 Task: Search one way flight ticket for 1 adult, 1 child, 1 infant in seat in premium economy from Columbus: Rickenbacker International Airport to Rock Springs: Southwest Wyoming Regional Airport (rock Springs Sweetwater County Airport) on 8-5-2023. Choice of flights is Westjet. Number of bags: 6 checked bags. Price is upto 50000. Outbound departure time preference is 17:00.
Action: Mouse moved to (288, 261)
Screenshot: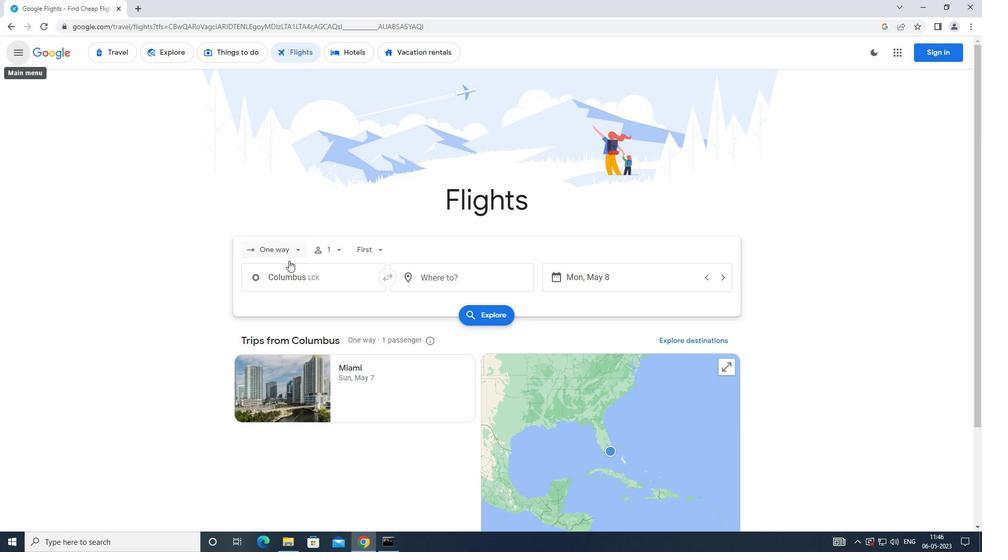 
Action: Mouse pressed left at (288, 261)
Screenshot: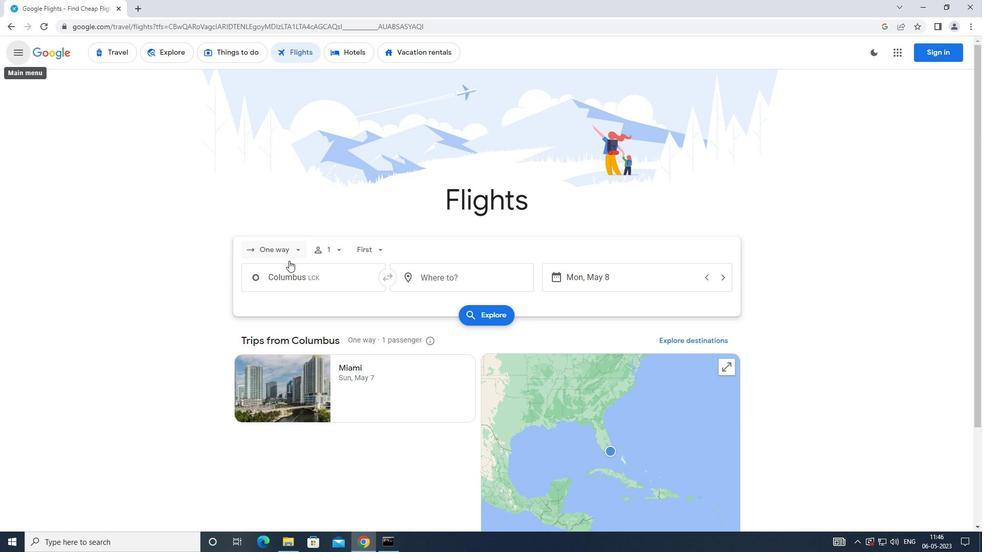 
Action: Mouse moved to (294, 294)
Screenshot: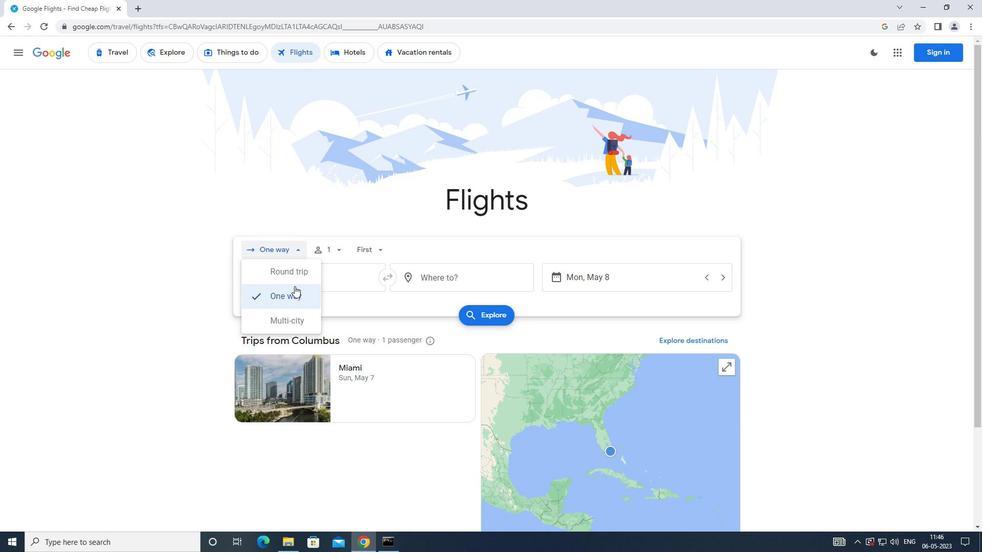 
Action: Mouse pressed left at (294, 294)
Screenshot: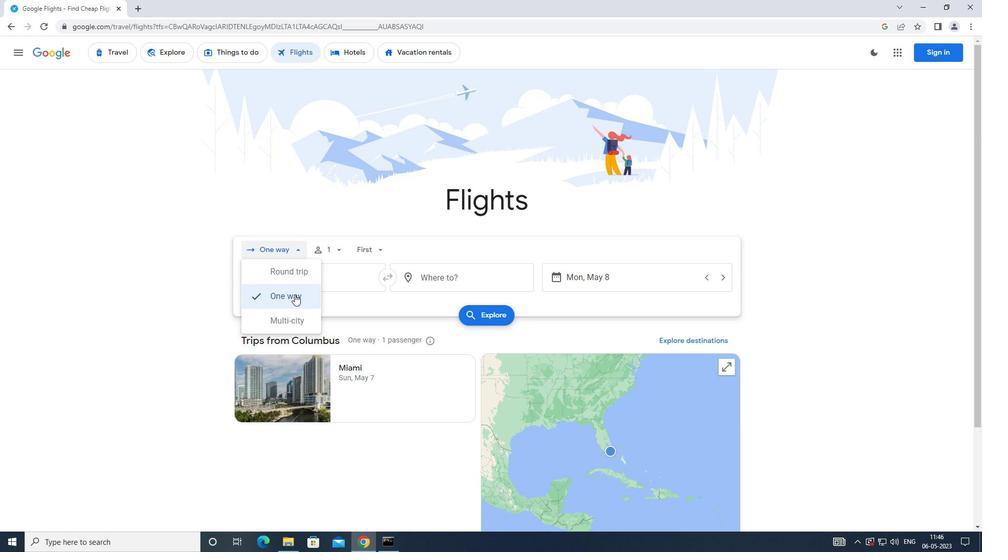 
Action: Mouse moved to (326, 247)
Screenshot: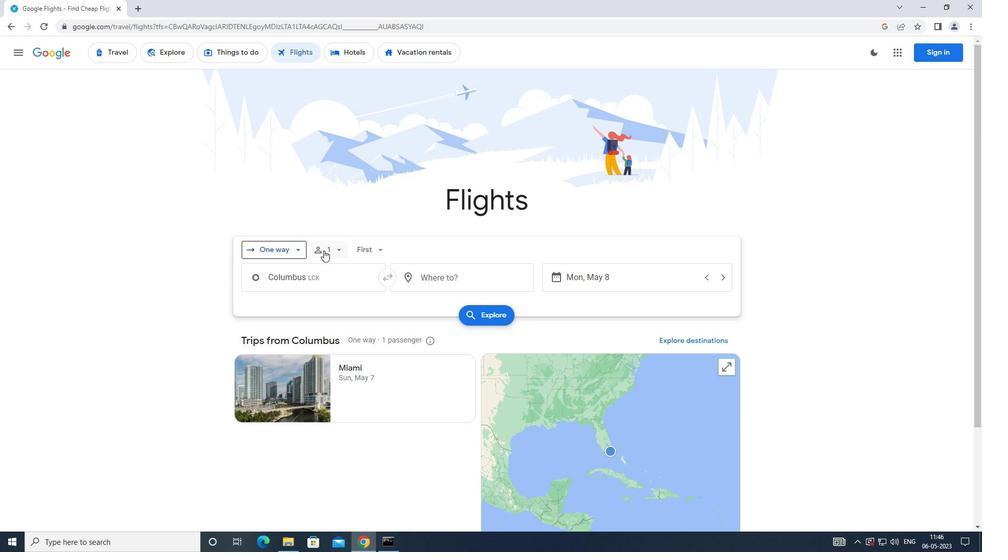 
Action: Mouse pressed left at (326, 247)
Screenshot: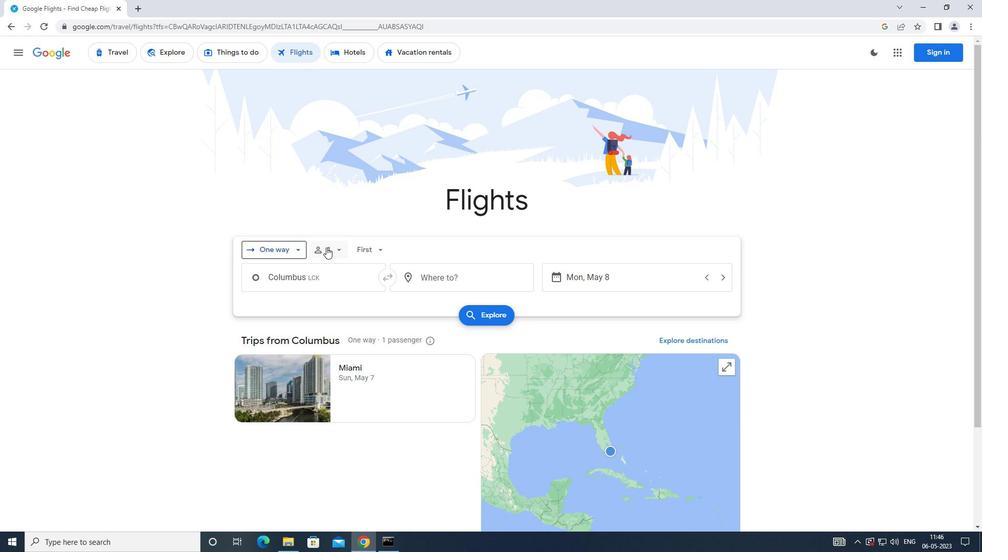 
Action: Mouse moved to (417, 307)
Screenshot: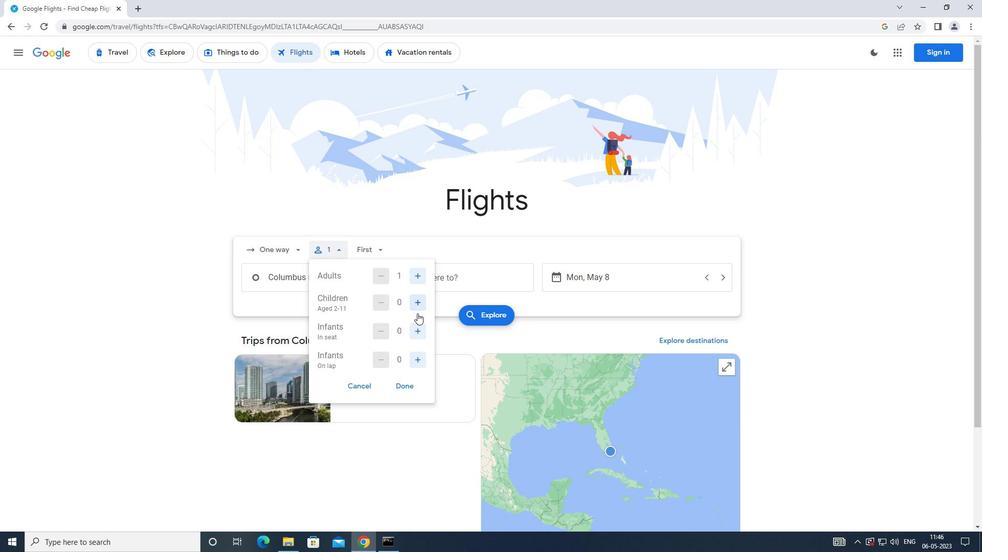 
Action: Mouse pressed left at (417, 307)
Screenshot: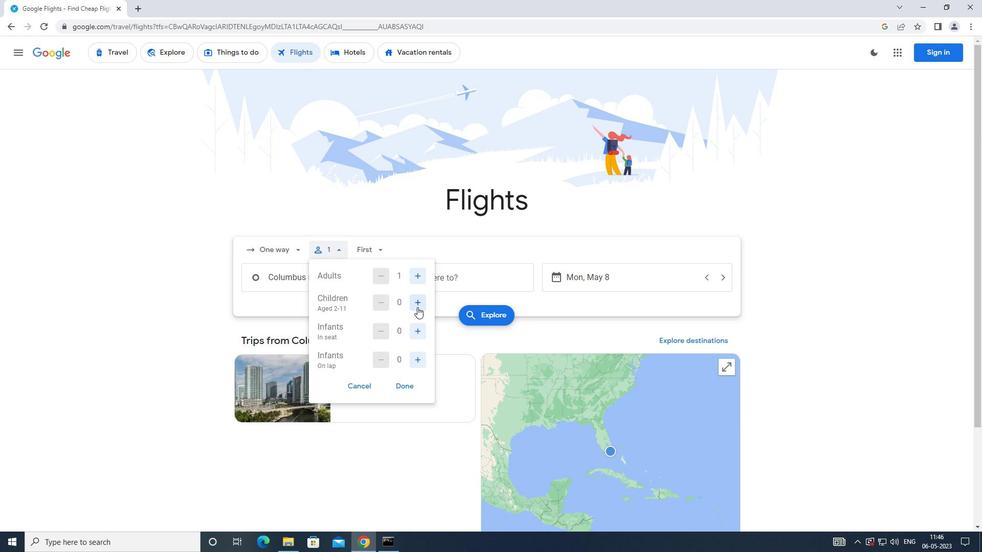 
Action: Mouse moved to (422, 334)
Screenshot: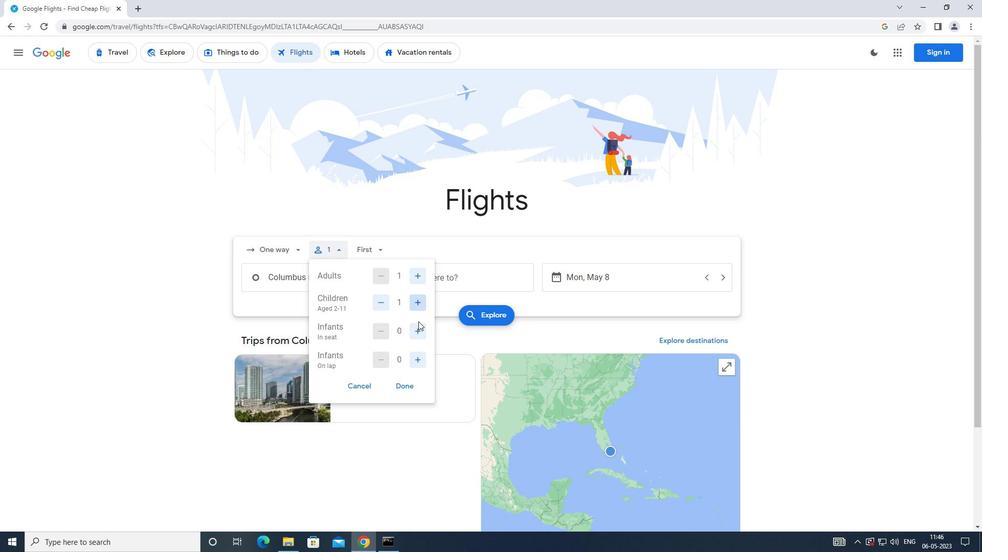 
Action: Mouse pressed left at (422, 334)
Screenshot: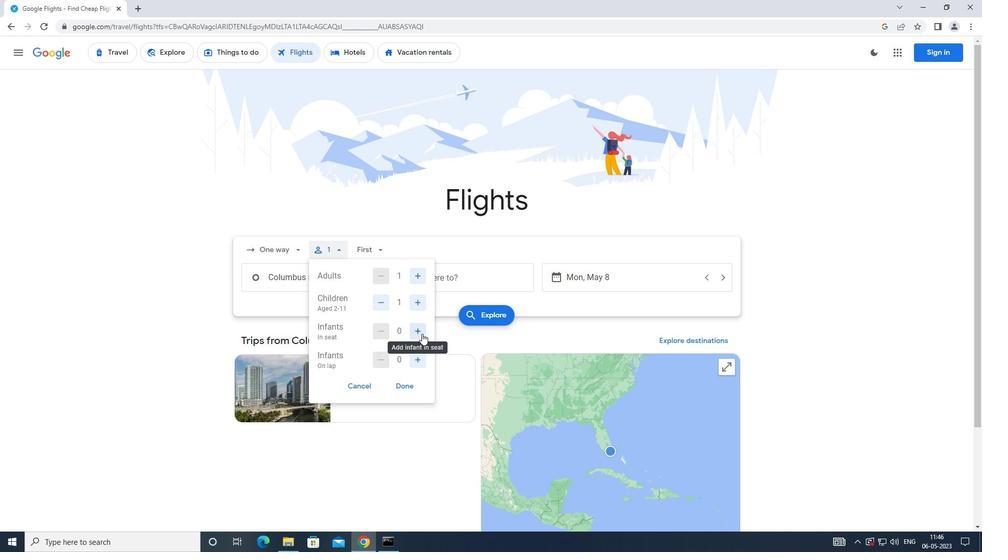 
Action: Mouse moved to (403, 383)
Screenshot: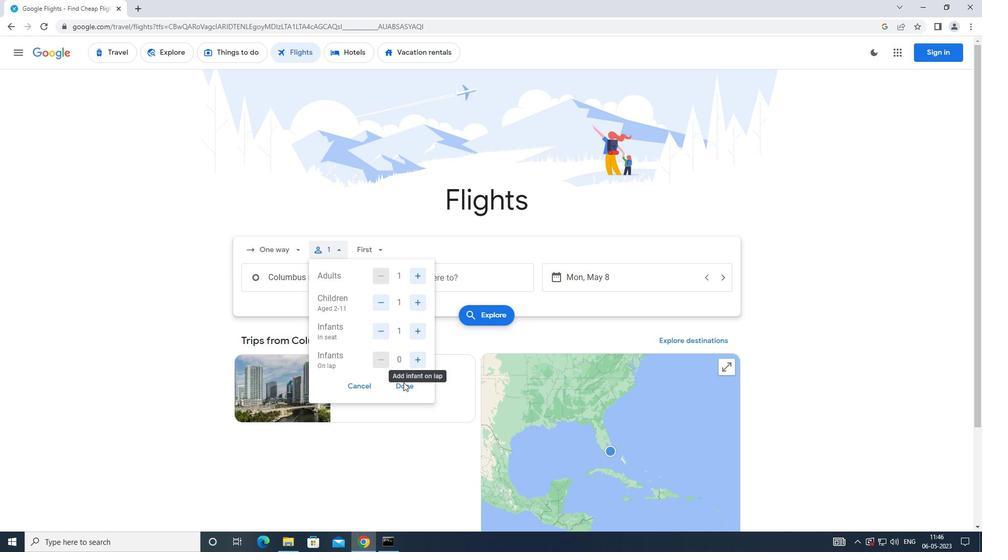 
Action: Mouse pressed left at (403, 383)
Screenshot: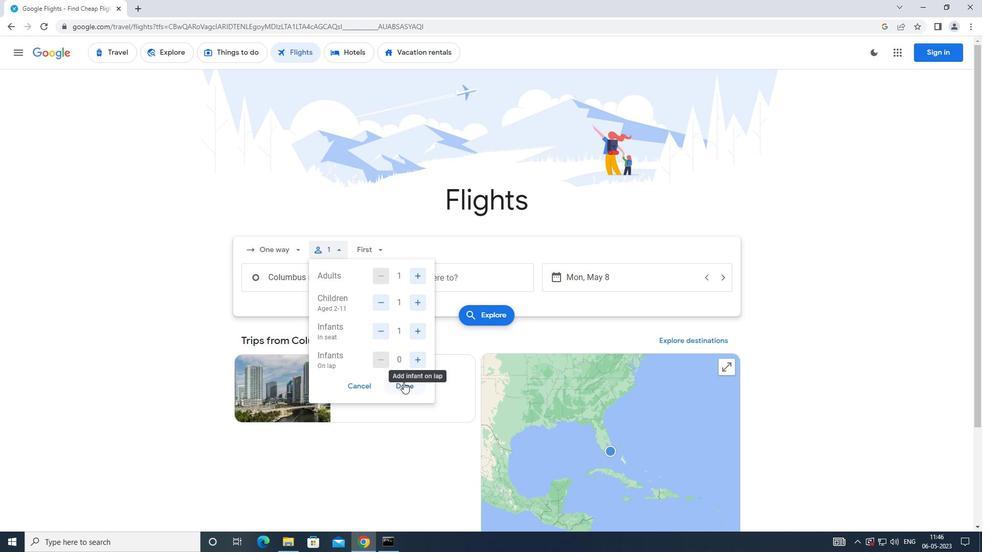 
Action: Mouse moved to (370, 251)
Screenshot: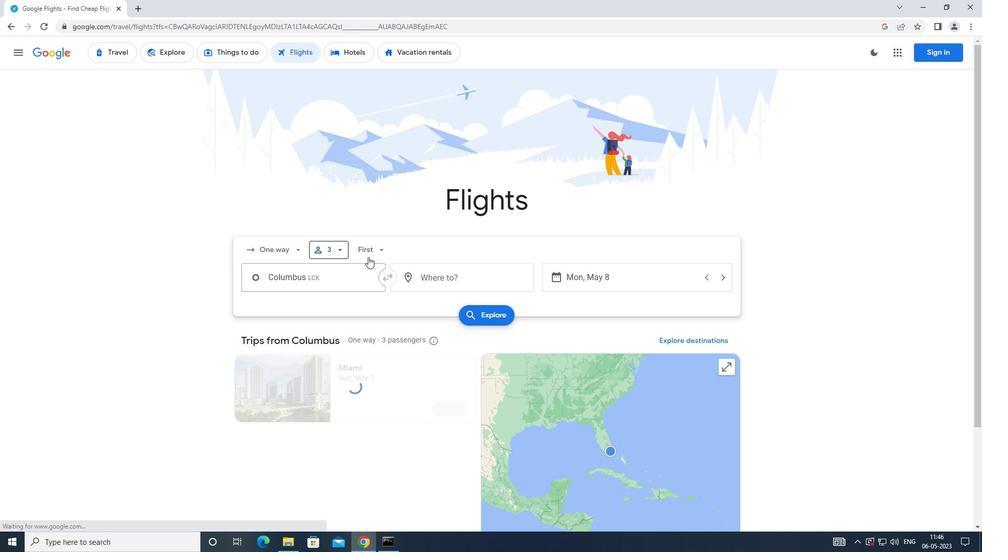 
Action: Mouse pressed left at (370, 251)
Screenshot: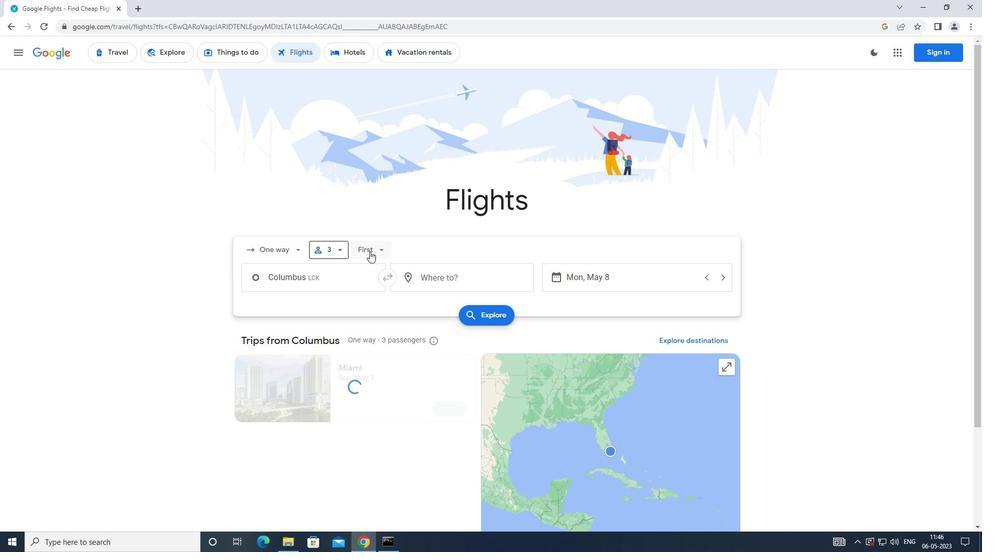 
Action: Mouse moved to (383, 299)
Screenshot: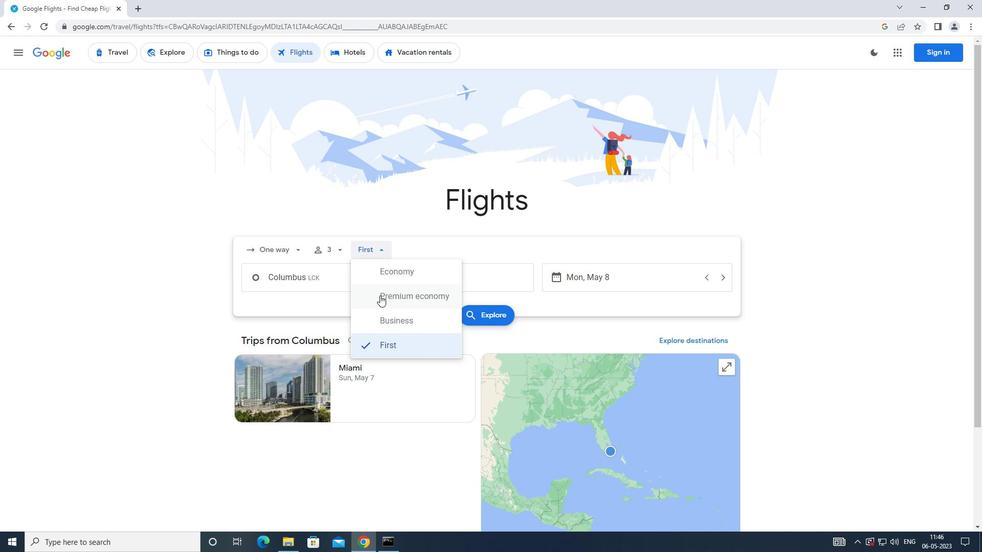 
Action: Mouse pressed left at (383, 299)
Screenshot: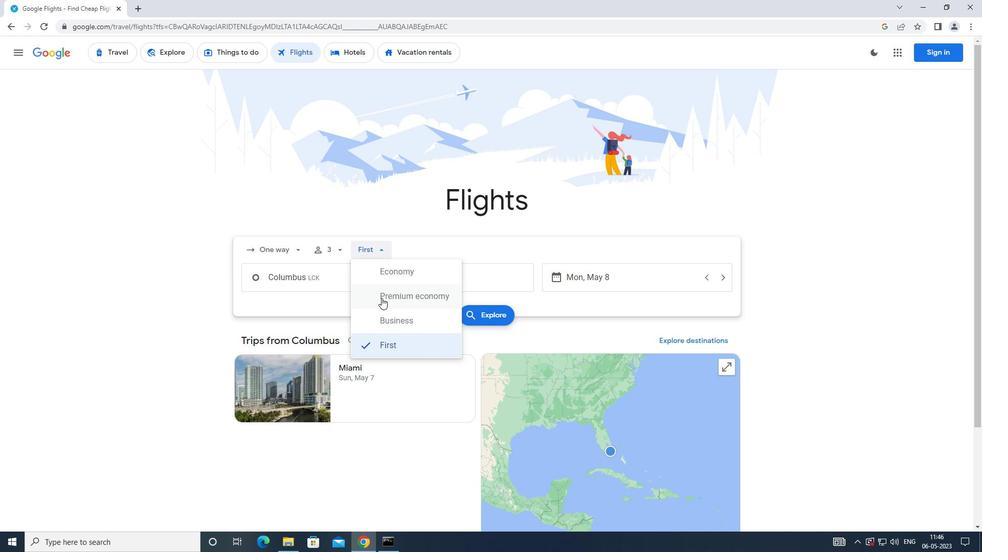 
Action: Mouse moved to (326, 282)
Screenshot: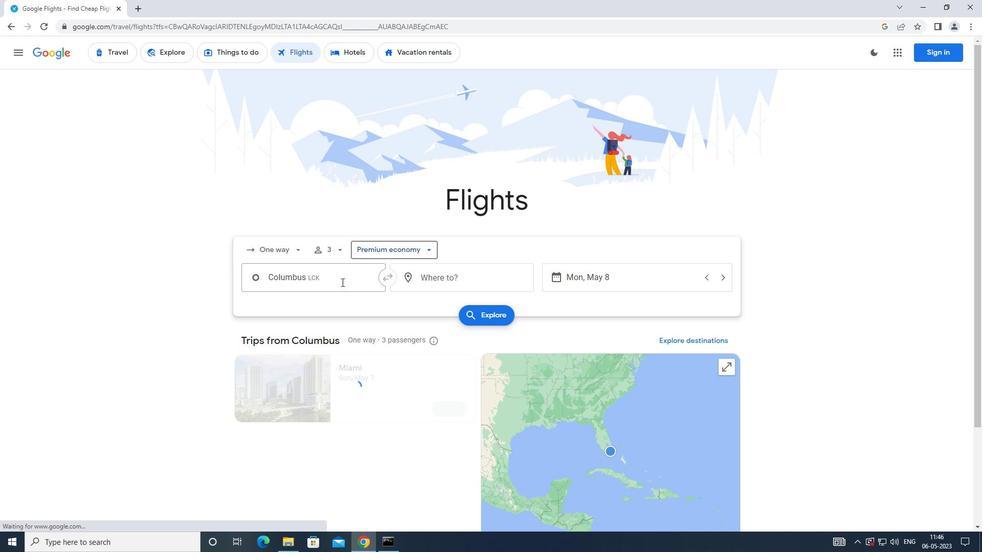 
Action: Mouse pressed left at (326, 282)
Screenshot: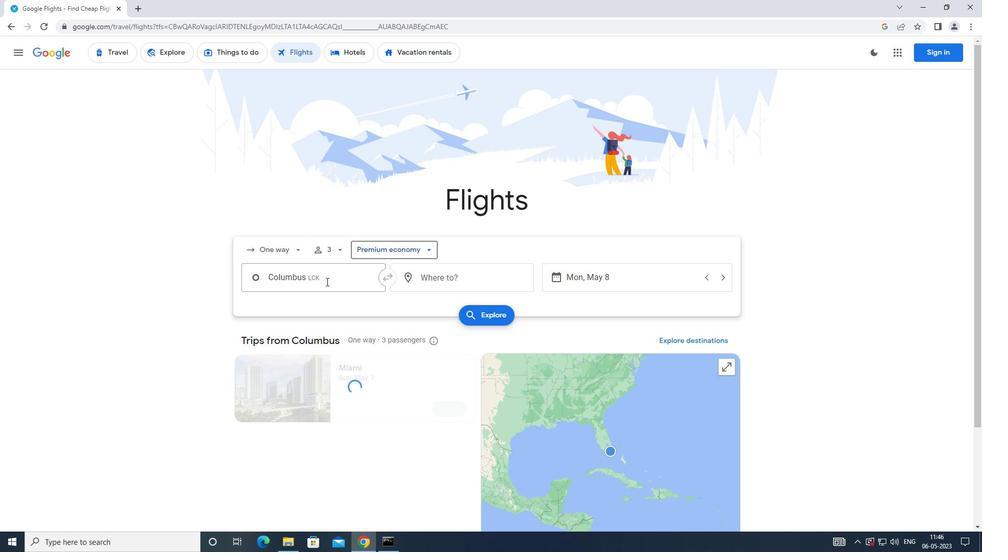 
Action: Mouse moved to (327, 283)
Screenshot: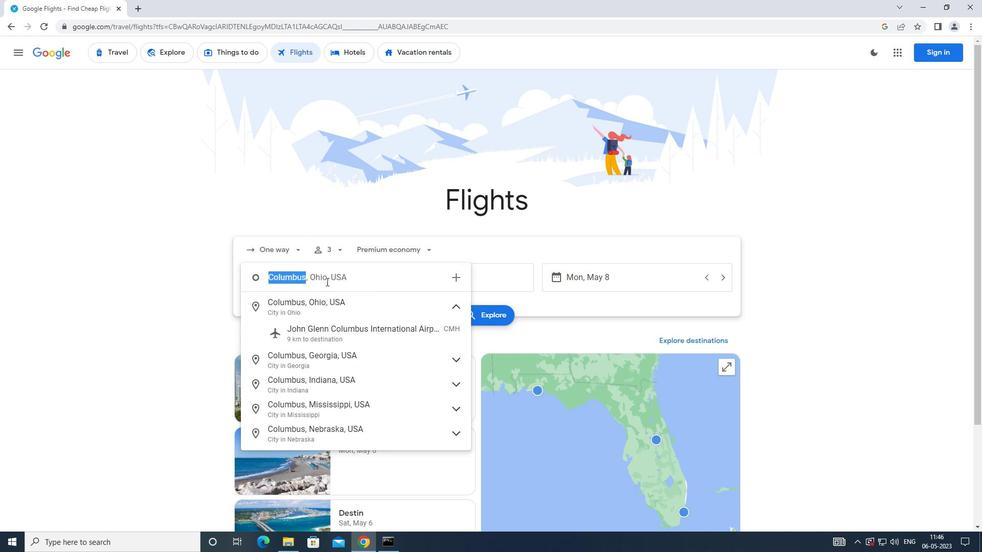 
Action: Key pressed <Key.caps_lock>r<Key.caps_lock>ickenbacker
Screenshot: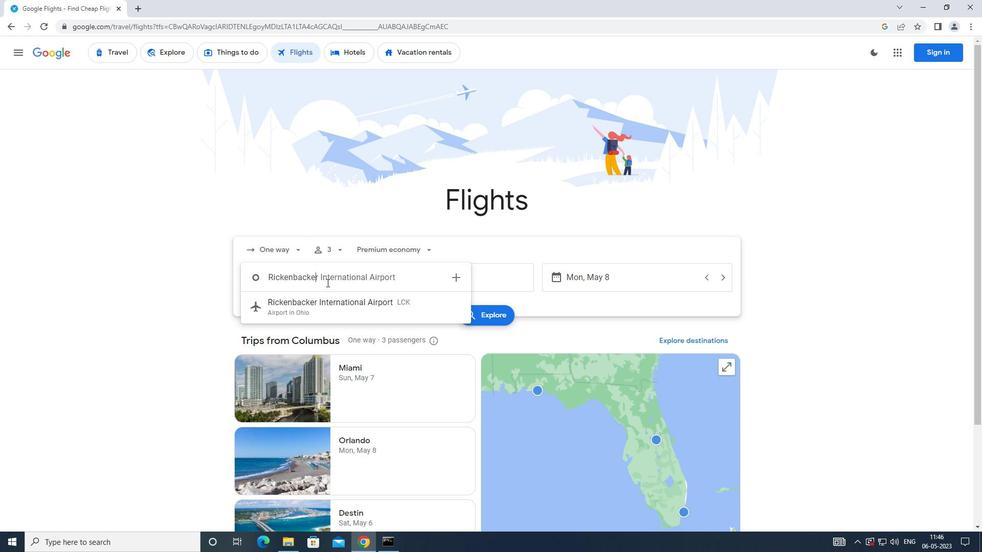 
Action: Mouse moved to (325, 301)
Screenshot: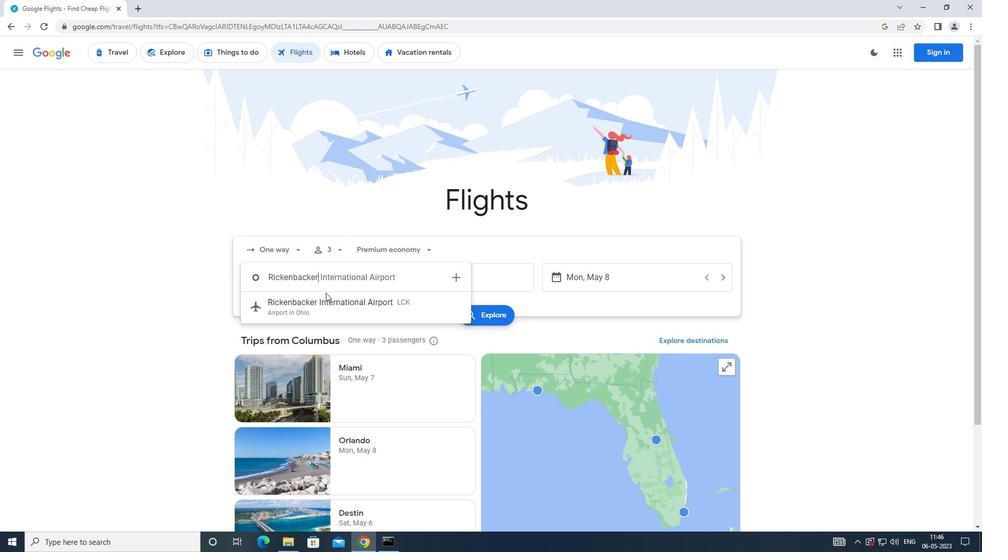 
Action: Mouse pressed left at (325, 301)
Screenshot: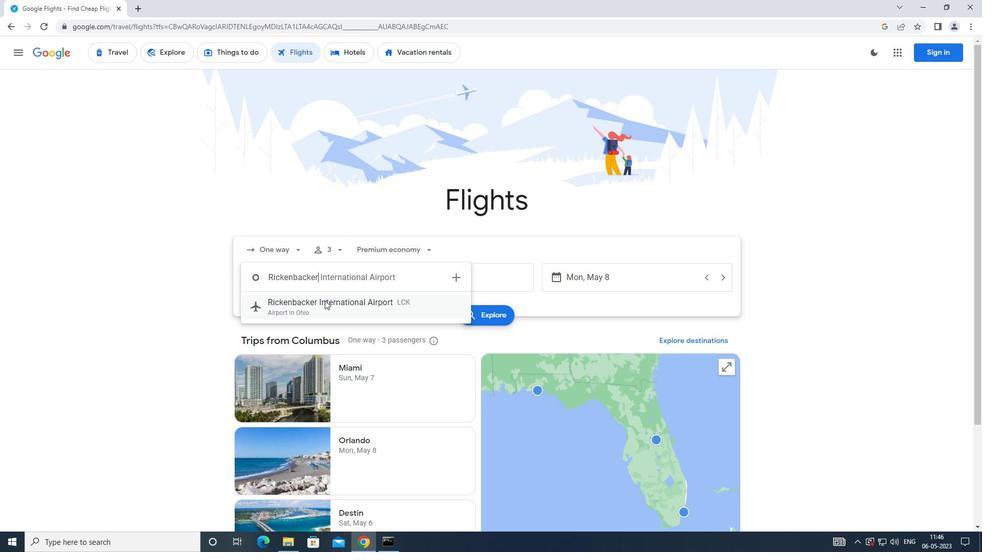 
Action: Mouse moved to (470, 283)
Screenshot: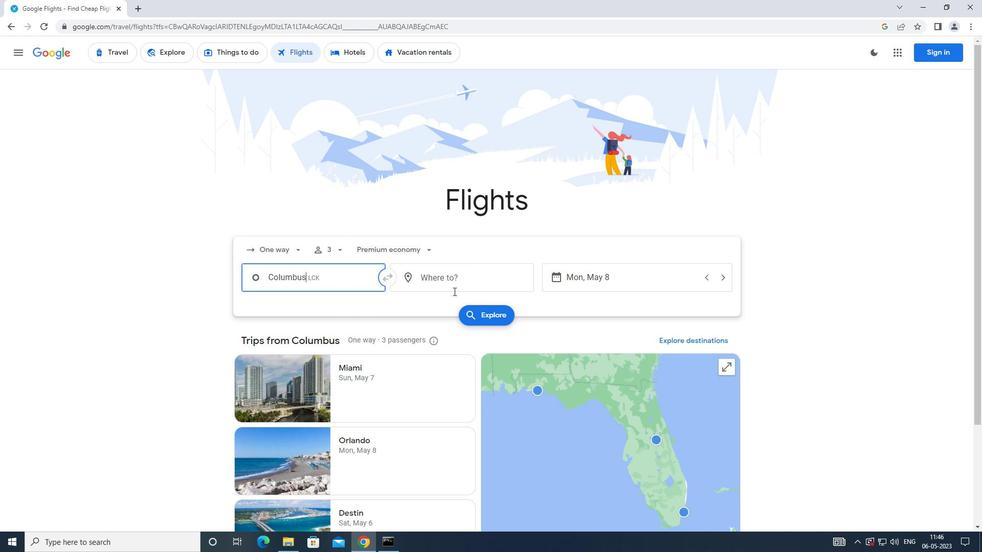 
Action: Mouse pressed left at (470, 283)
Screenshot: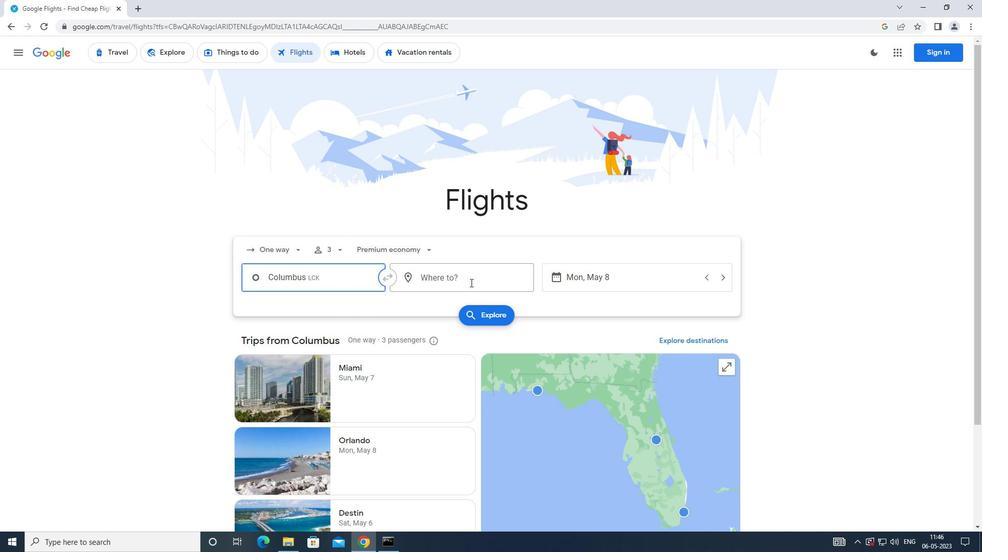 
Action: Key pressed <Key.caps_lock>s<Key.caps_lock>outhwest
Screenshot: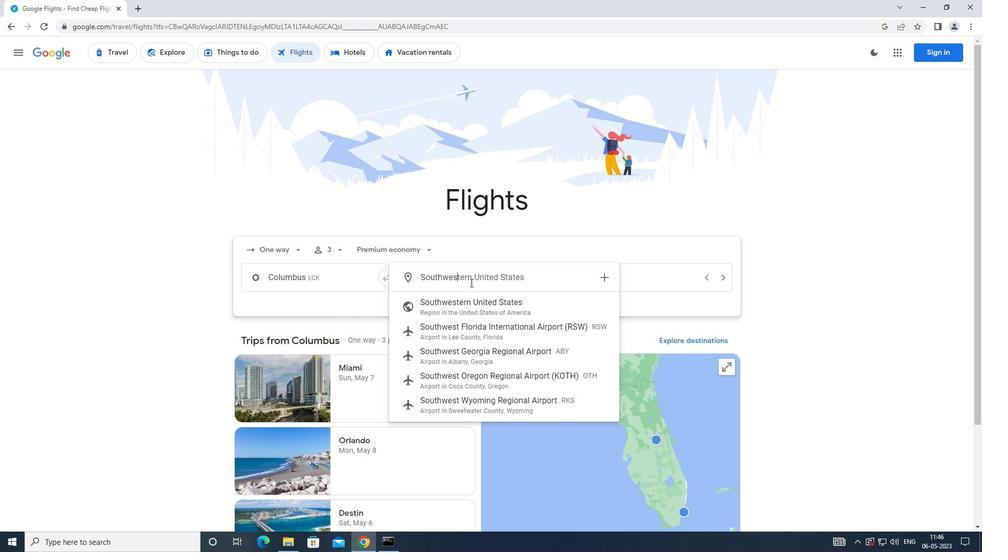 
Action: Mouse moved to (482, 401)
Screenshot: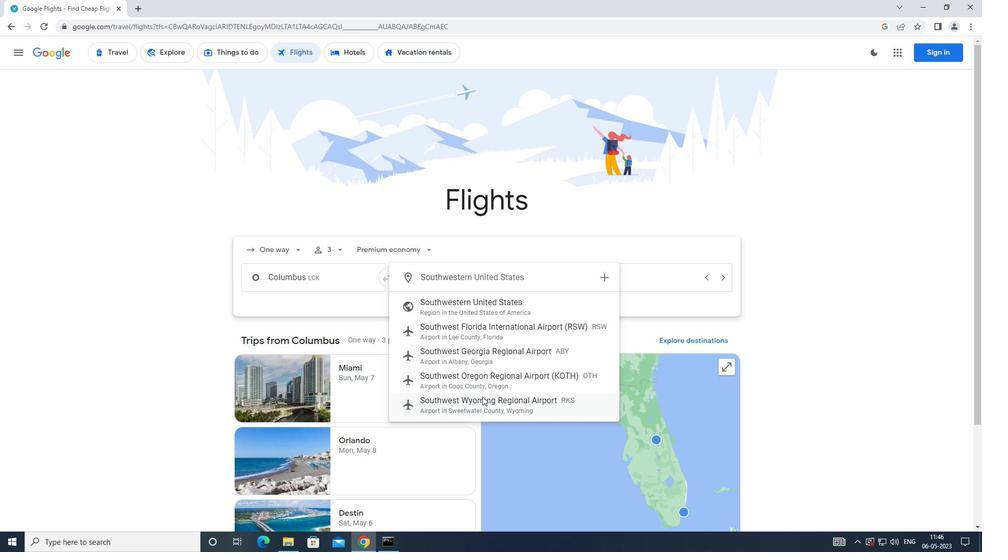 
Action: Mouse pressed left at (482, 401)
Screenshot: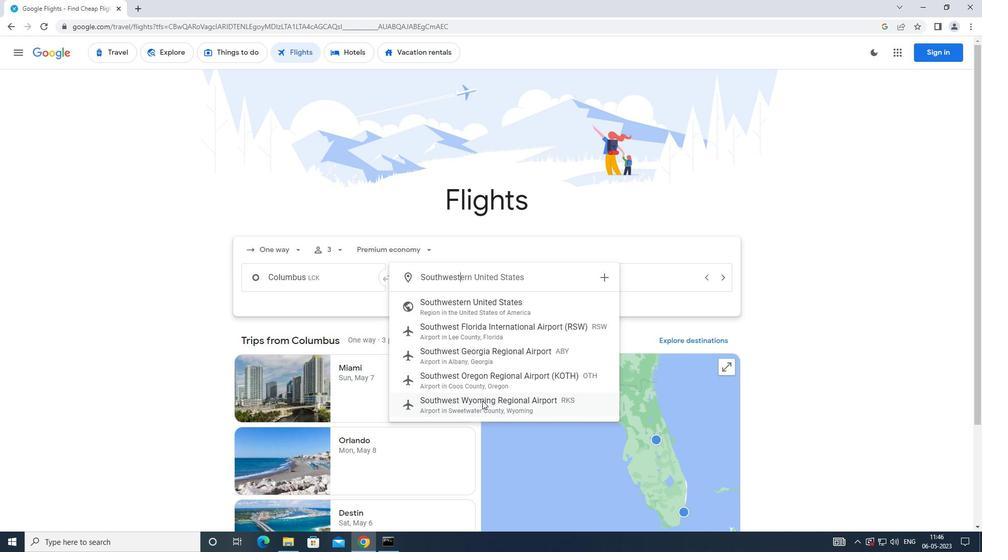 
Action: Mouse moved to (554, 270)
Screenshot: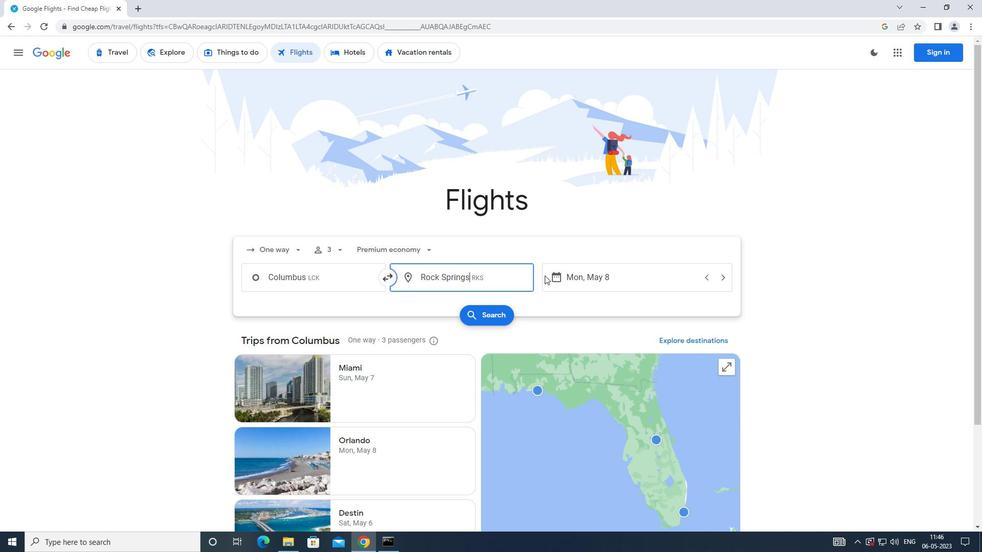 
Action: Mouse pressed left at (554, 270)
Screenshot: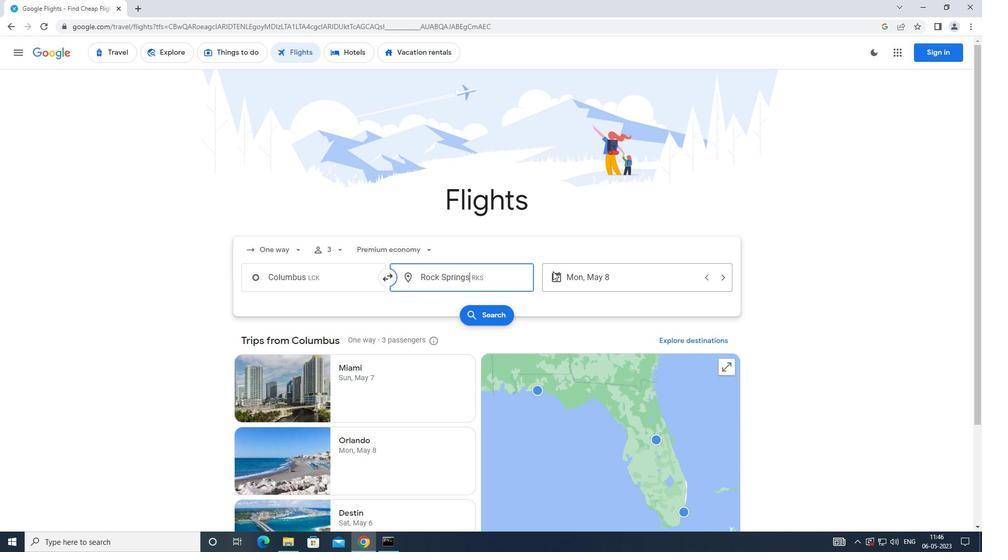 
Action: Mouse moved to (390, 375)
Screenshot: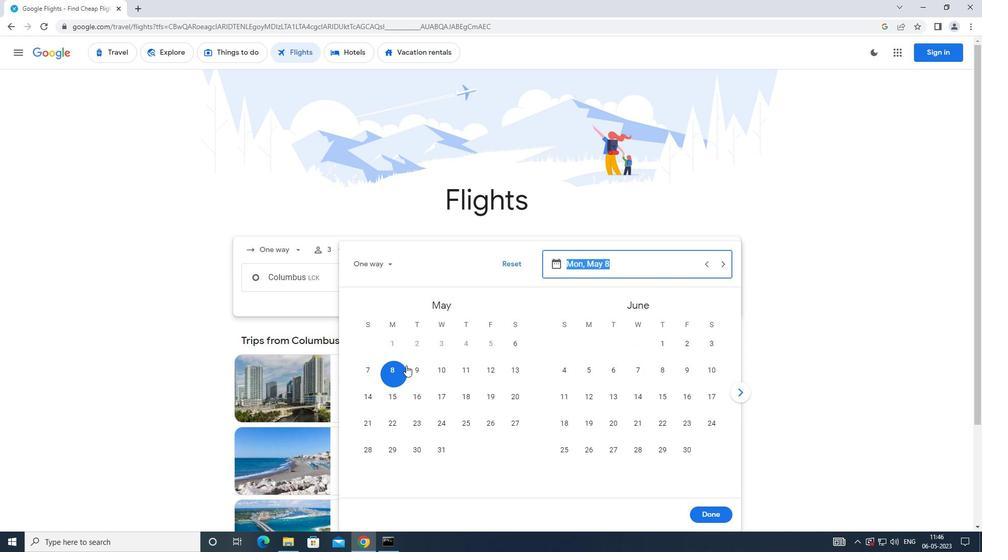 
Action: Mouse pressed left at (390, 375)
Screenshot: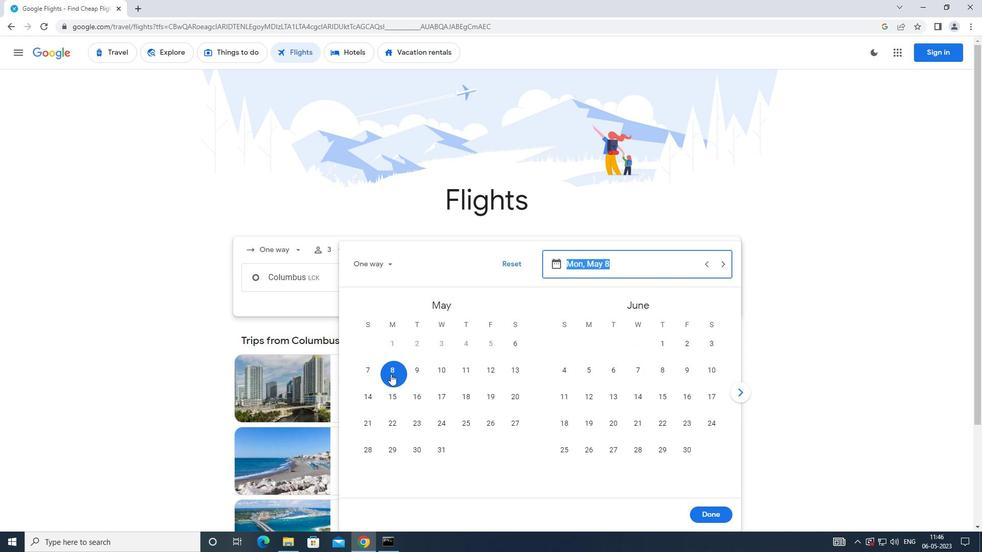 
Action: Mouse moved to (707, 514)
Screenshot: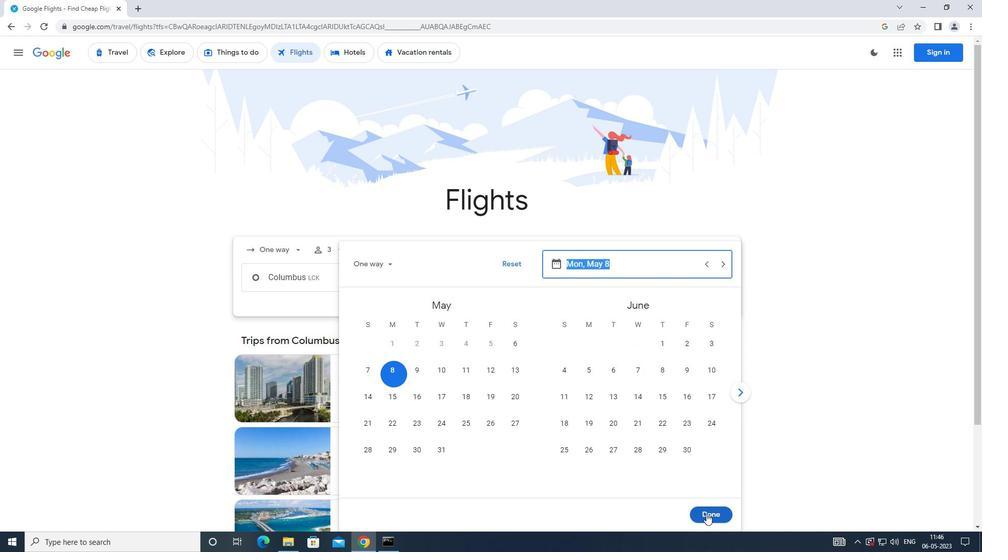 
Action: Mouse pressed left at (707, 514)
Screenshot: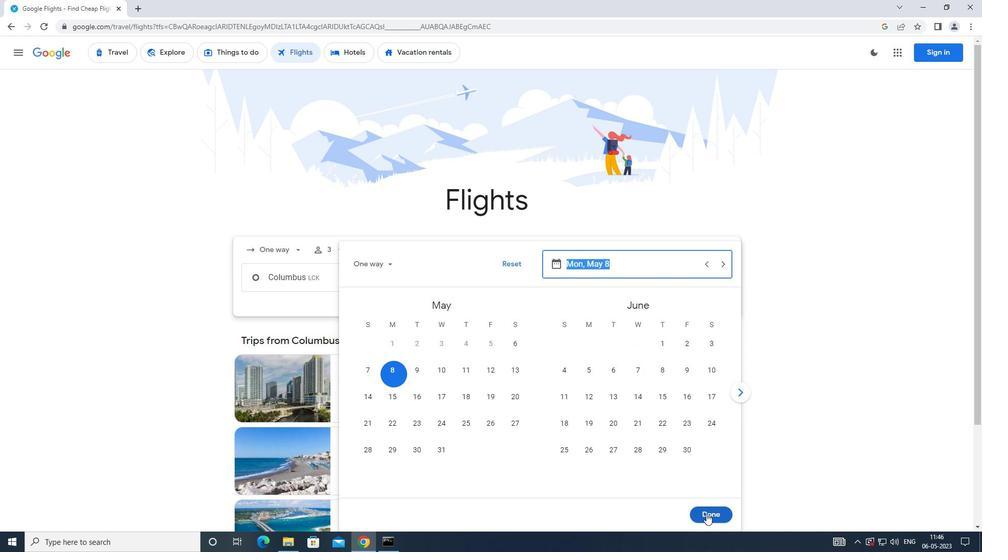 
Action: Mouse moved to (492, 315)
Screenshot: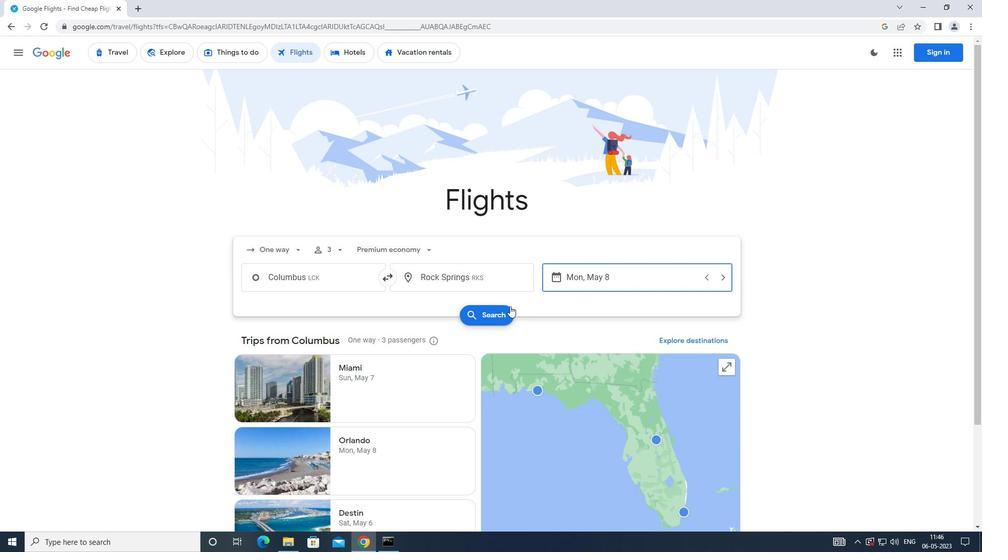 
Action: Mouse pressed left at (492, 315)
Screenshot: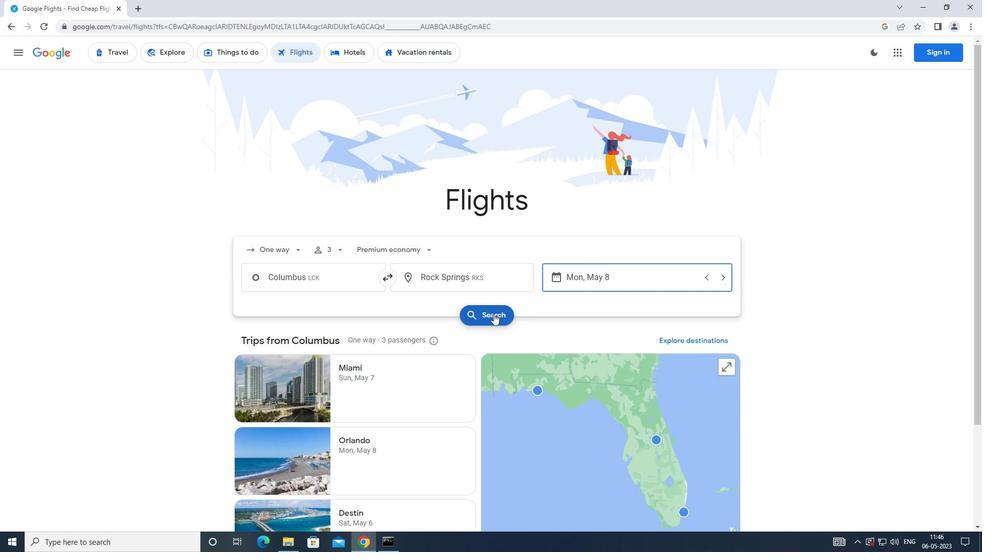 
Action: Mouse moved to (255, 142)
Screenshot: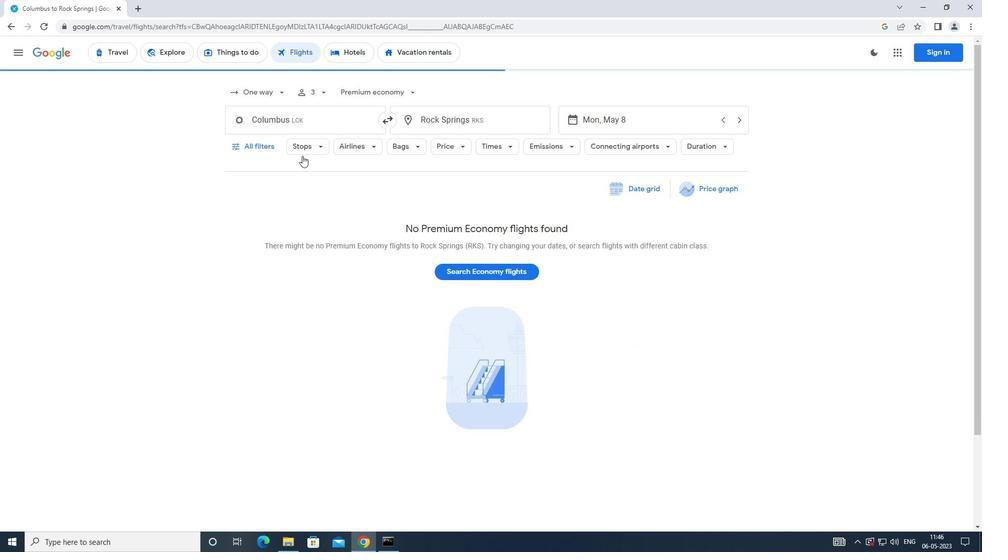 
Action: Mouse pressed left at (255, 142)
Screenshot: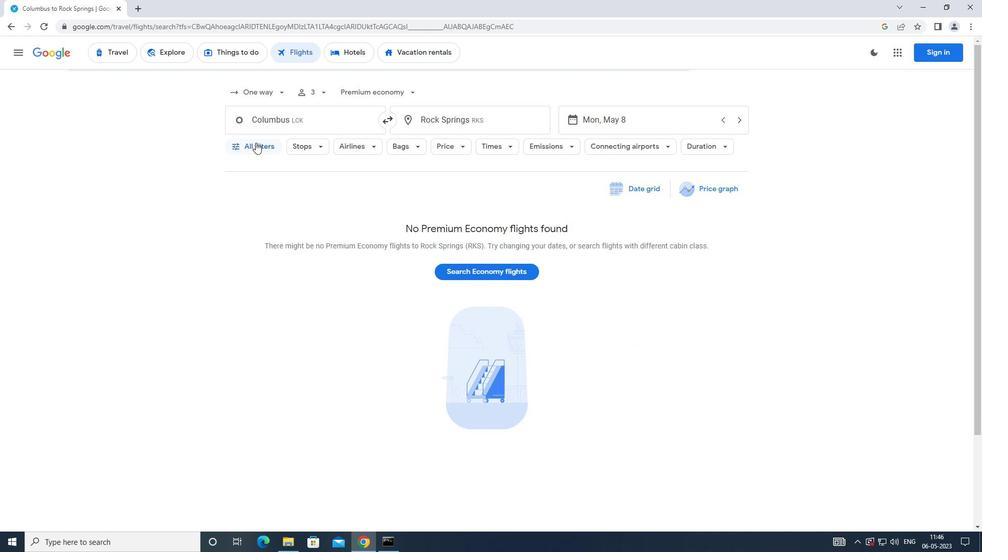 
Action: Mouse moved to (373, 363)
Screenshot: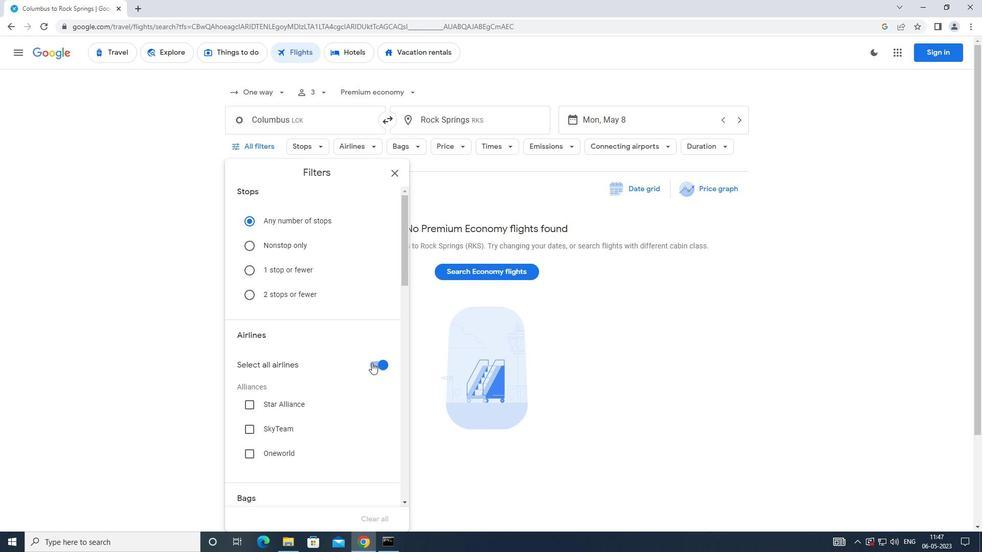
Action: Mouse pressed left at (373, 363)
Screenshot: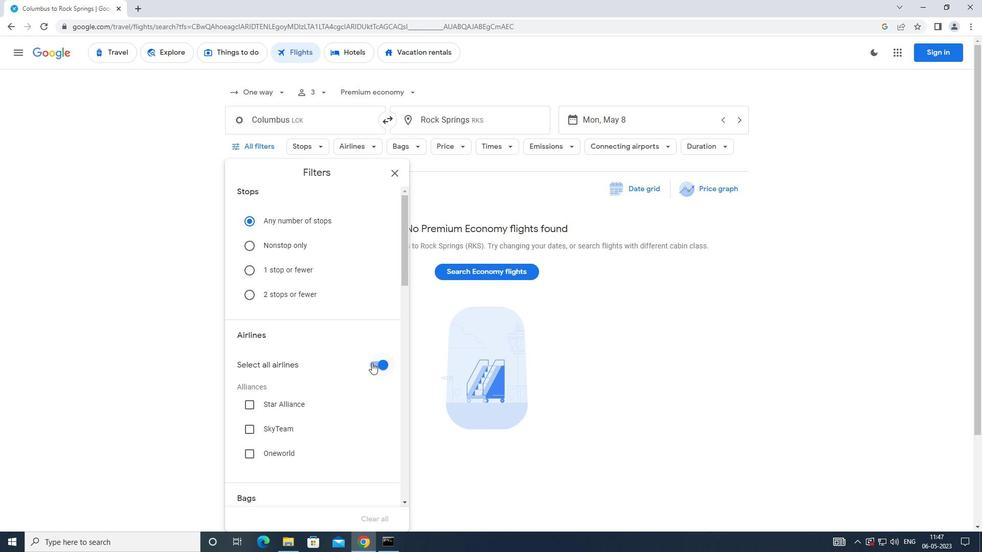 
Action: Mouse moved to (364, 329)
Screenshot: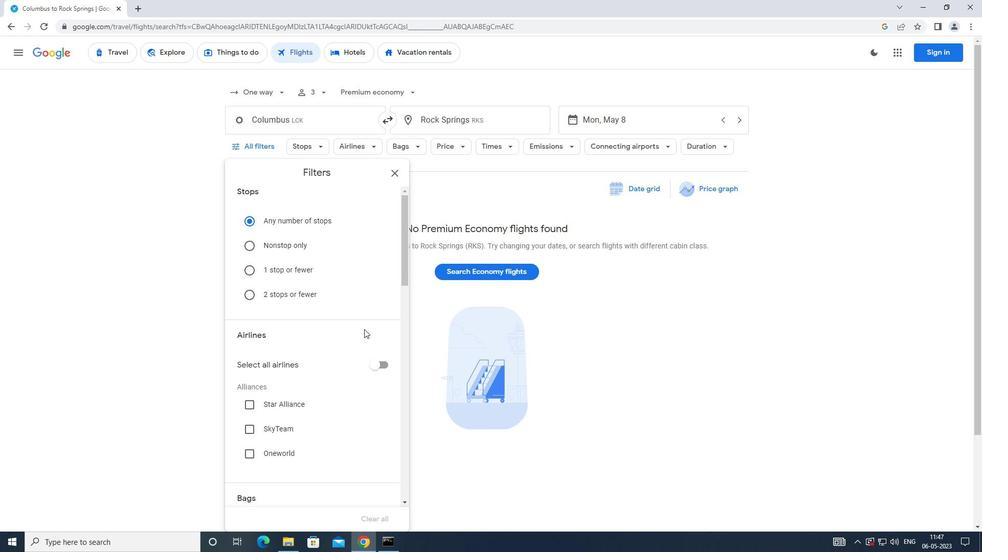 
Action: Mouse scrolled (364, 328) with delta (0, 0)
Screenshot: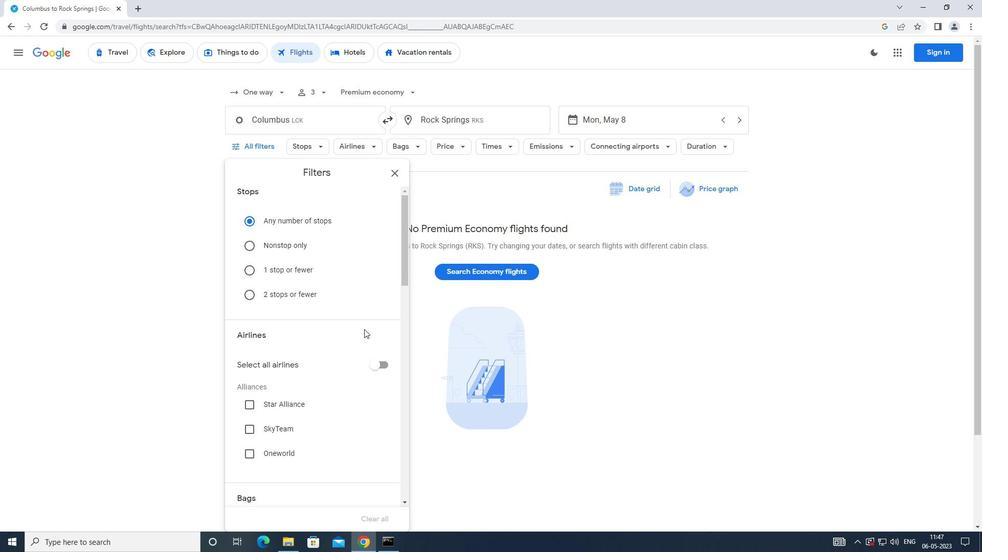 
Action: Mouse moved to (364, 328)
Screenshot: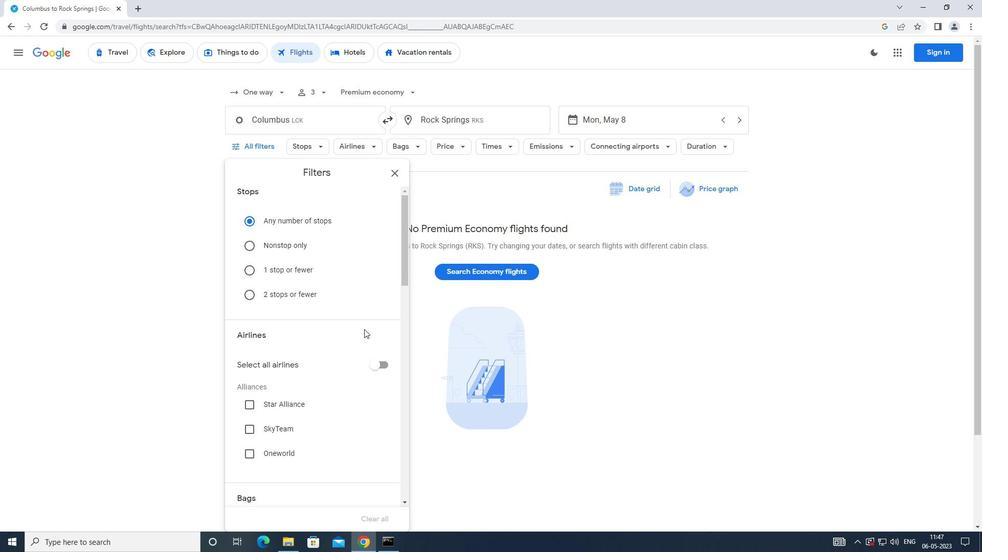 
Action: Mouse scrolled (364, 328) with delta (0, 0)
Screenshot: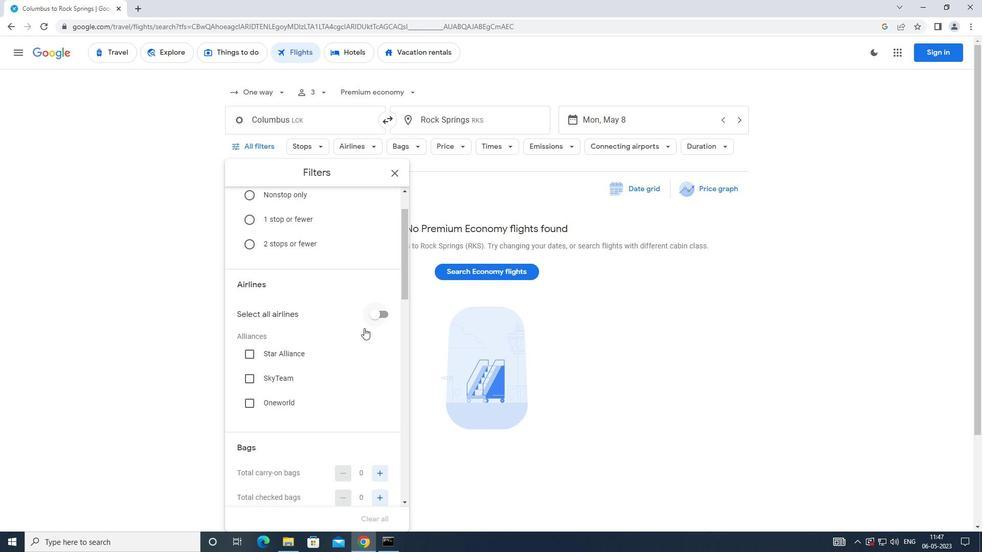 
Action: Mouse scrolled (364, 328) with delta (0, 0)
Screenshot: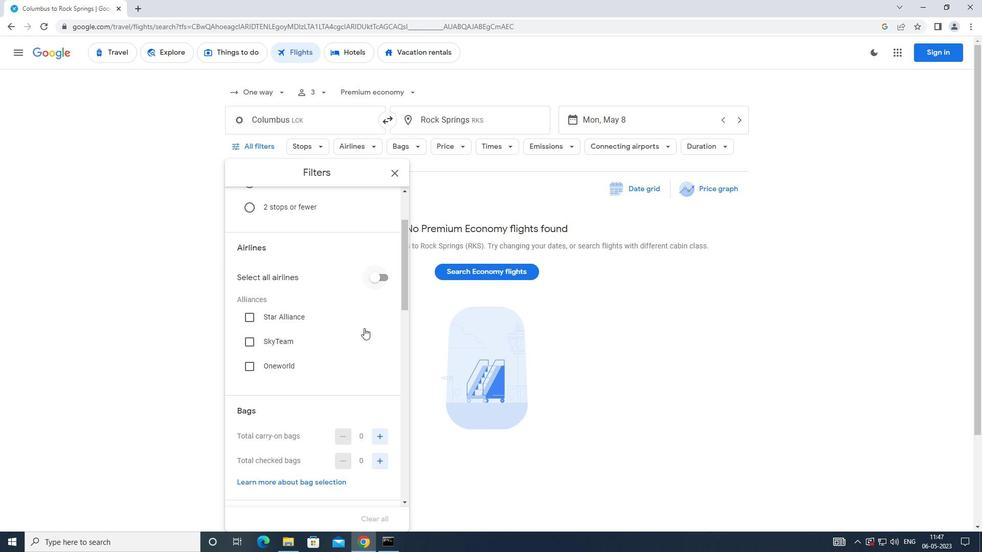 
Action: Mouse moved to (364, 328)
Screenshot: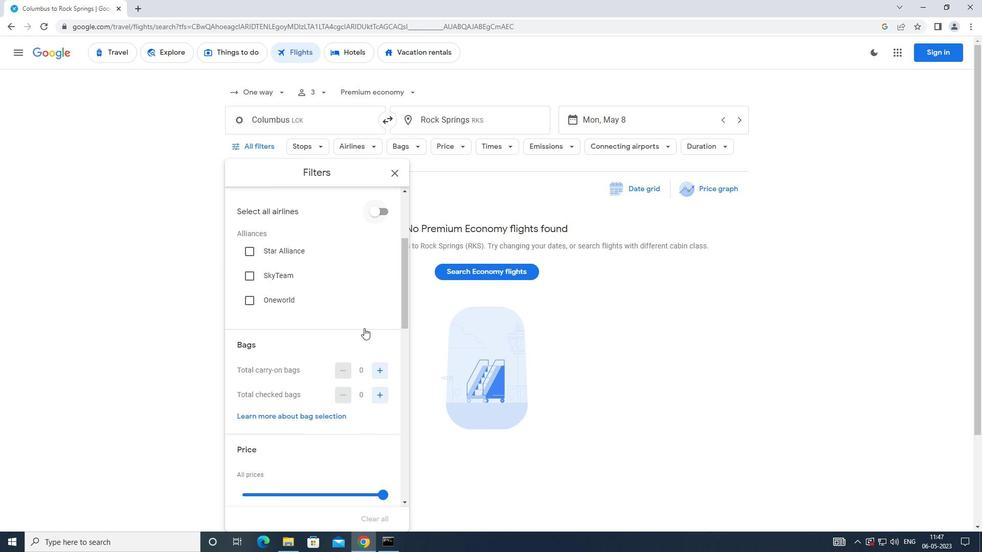 
Action: Mouse scrolled (364, 327) with delta (0, 0)
Screenshot: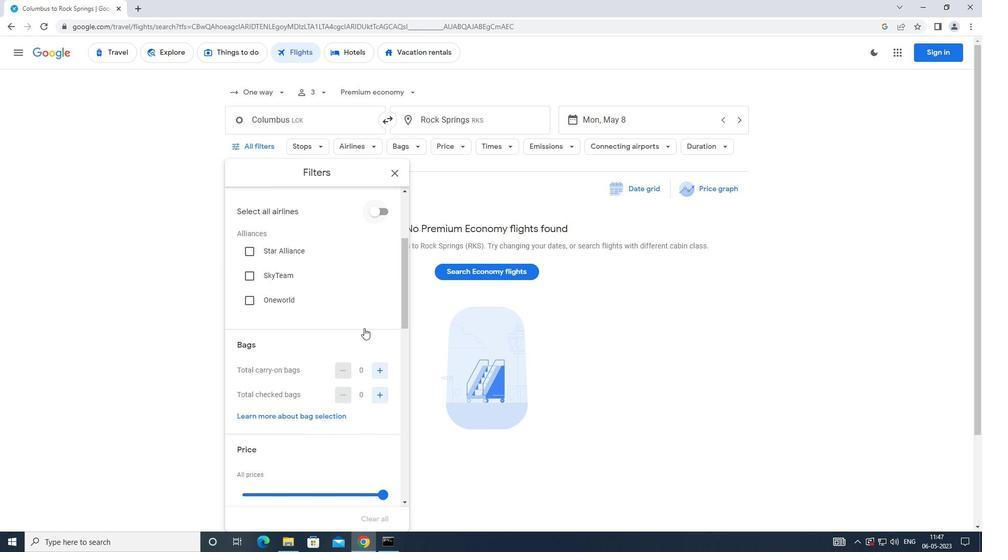 
Action: Mouse moved to (367, 325)
Screenshot: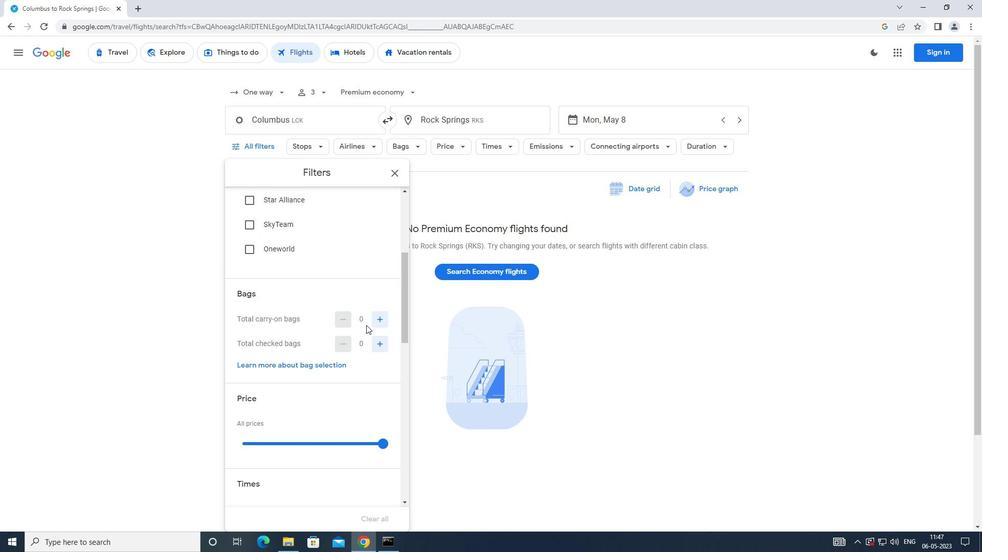 
Action: Mouse scrolled (367, 325) with delta (0, 0)
Screenshot: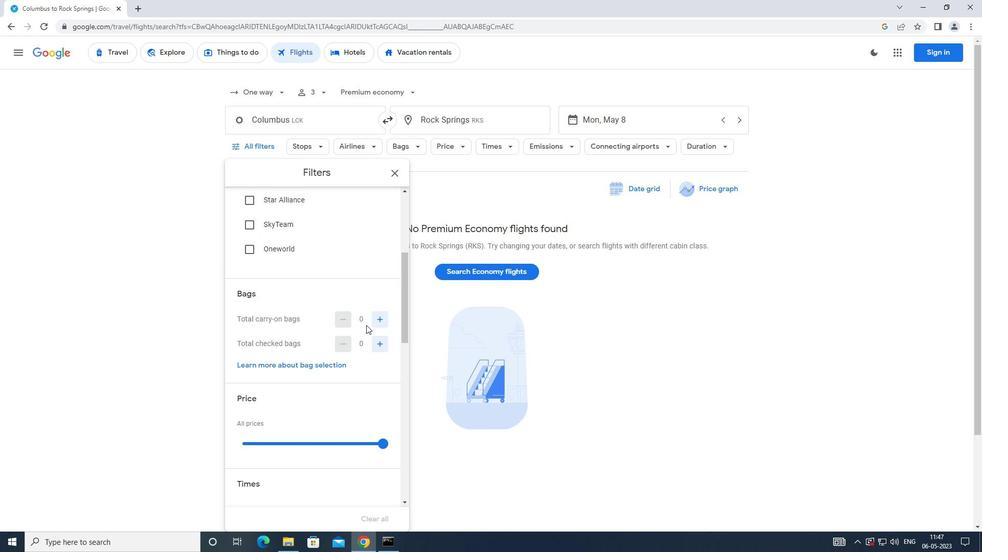 
Action: Mouse moved to (380, 293)
Screenshot: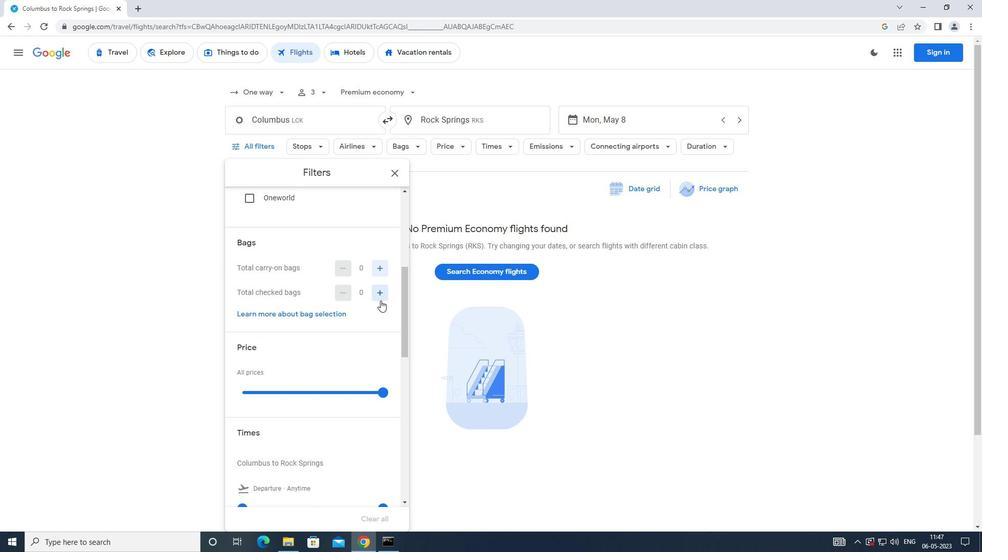 
Action: Mouse pressed left at (380, 293)
Screenshot: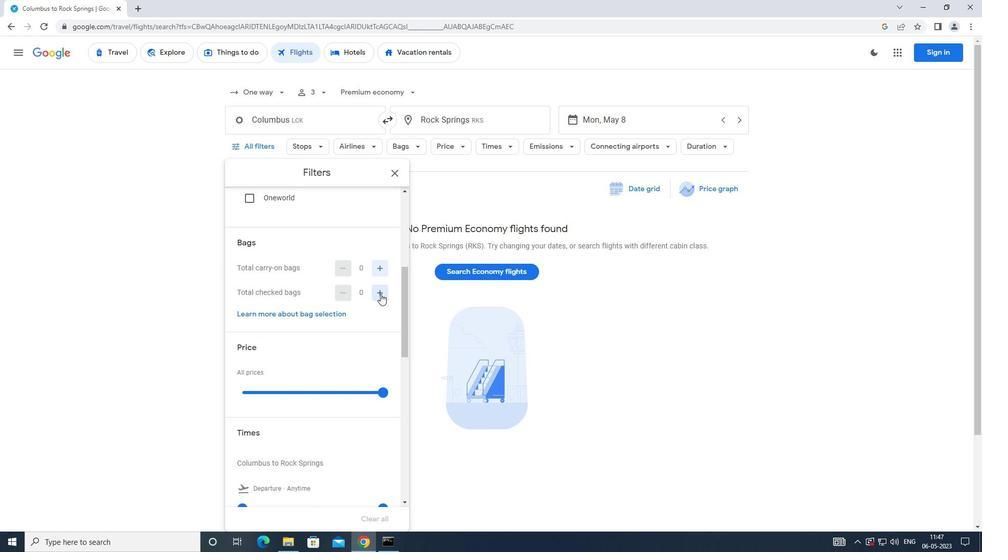 
Action: Mouse pressed left at (380, 293)
Screenshot: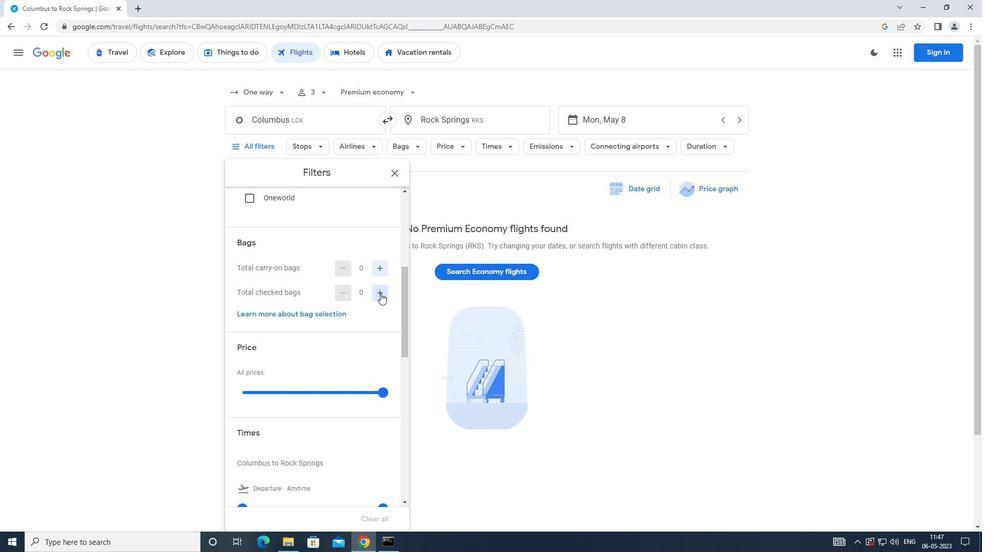
Action: Mouse pressed left at (380, 293)
Screenshot: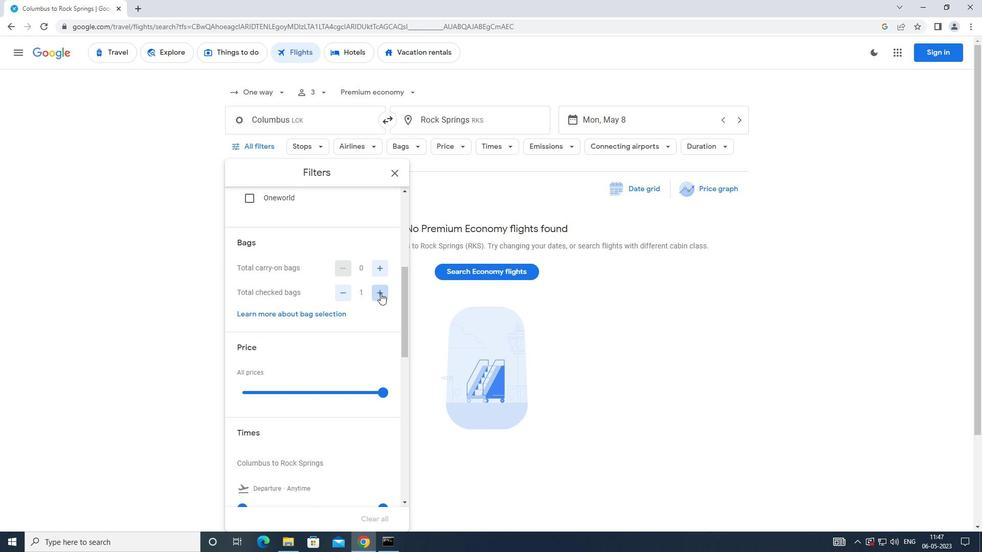 
Action: Mouse pressed left at (380, 293)
Screenshot: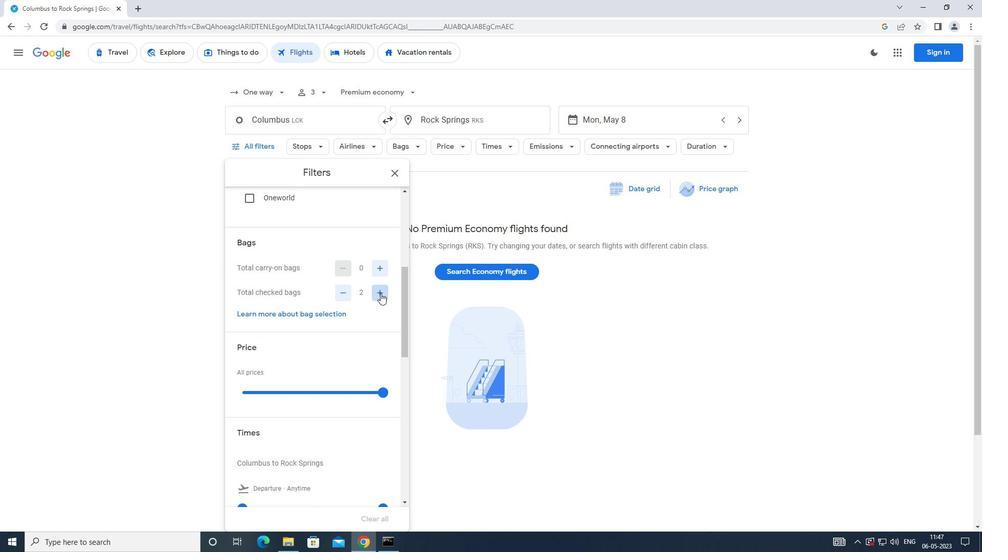 
Action: Mouse scrolled (380, 293) with delta (0, 0)
Screenshot: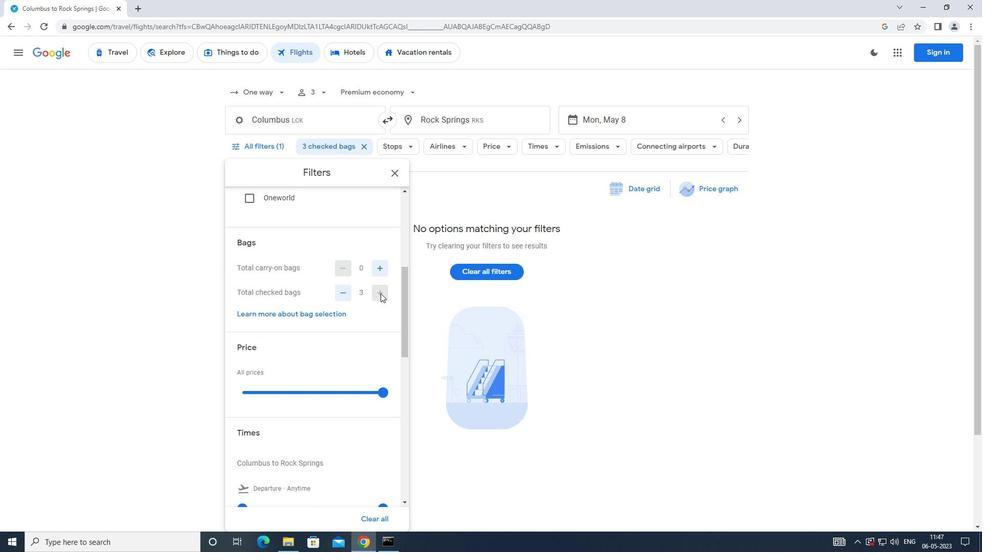 
Action: Mouse scrolled (380, 293) with delta (0, 0)
Screenshot: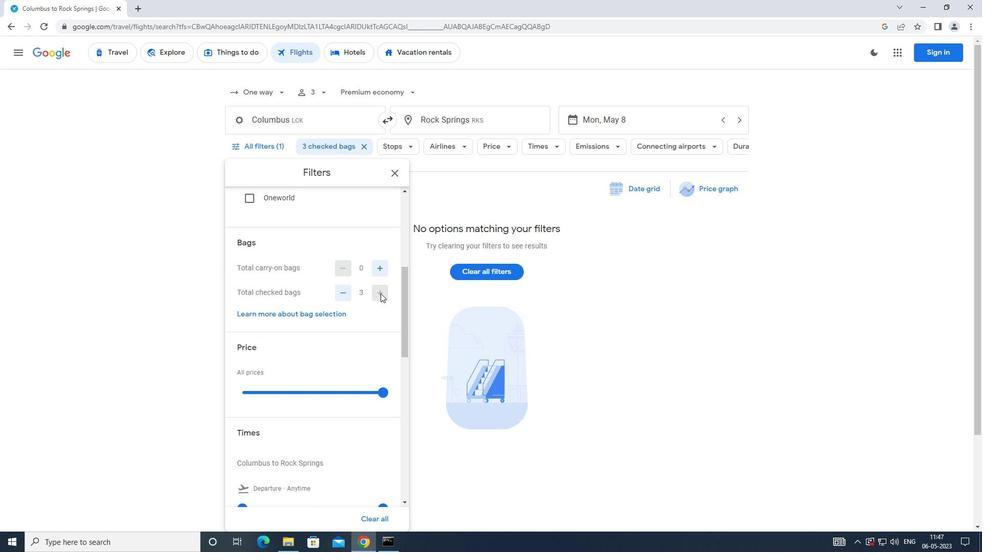 
Action: Mouse moved to (382, 292)
Screenshot: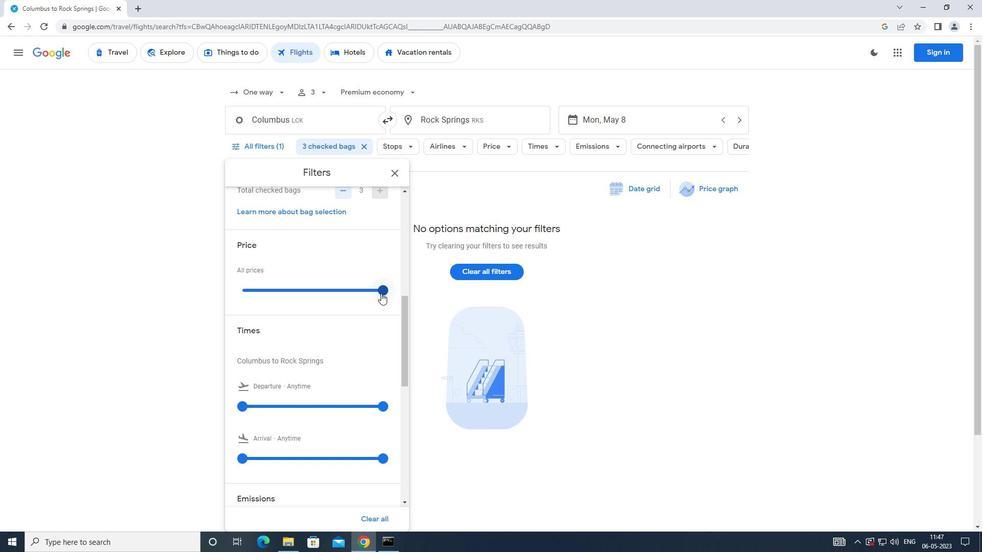 
Action: Mouse pressed left at (382, 292)
Screenshot: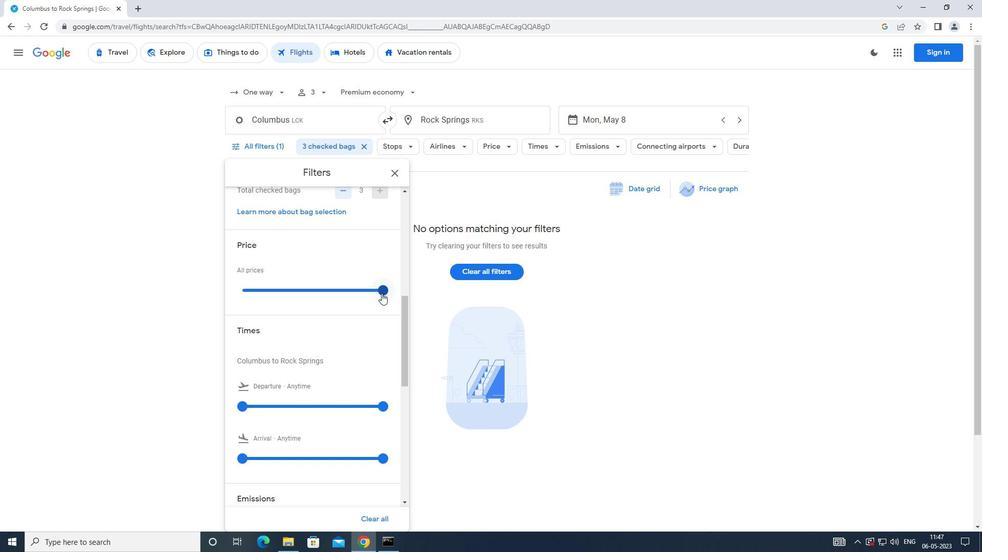 
Action: Mouse moved to (350, 321)
Screenshot: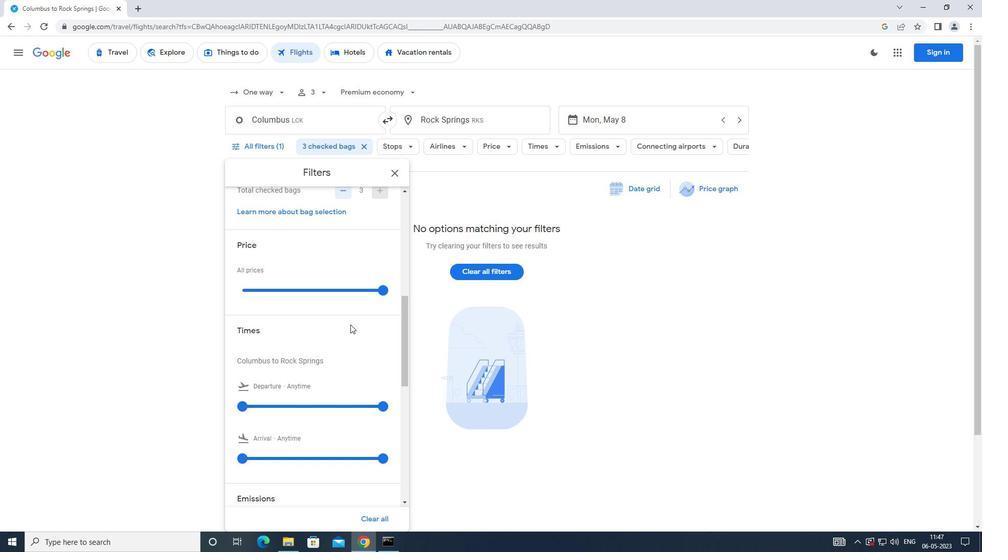 
Action: Mouse scrolled (350, 321) with delta (0, 0)
Screenshot: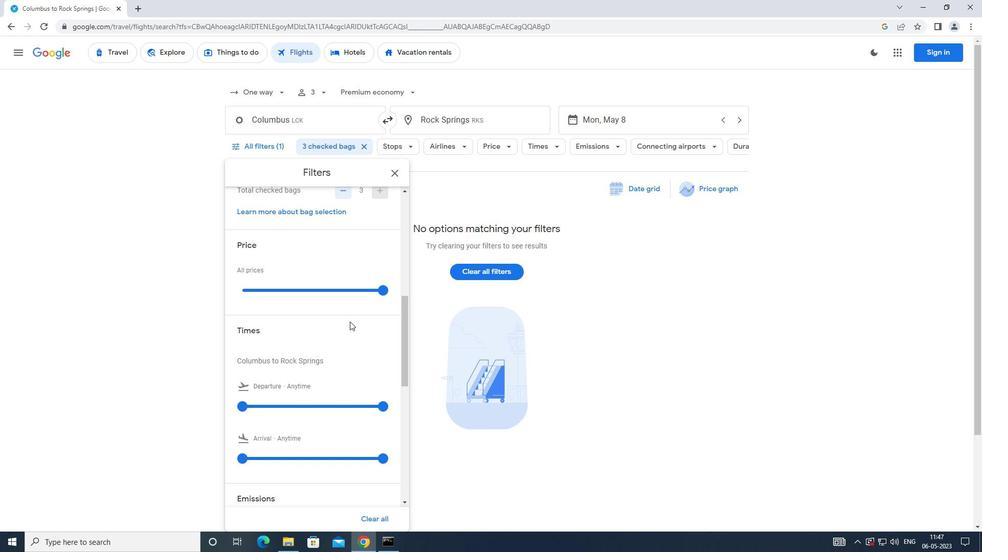 
Action: Mouse scrolled (350, 321) with delta (0, 0)
Screenshot: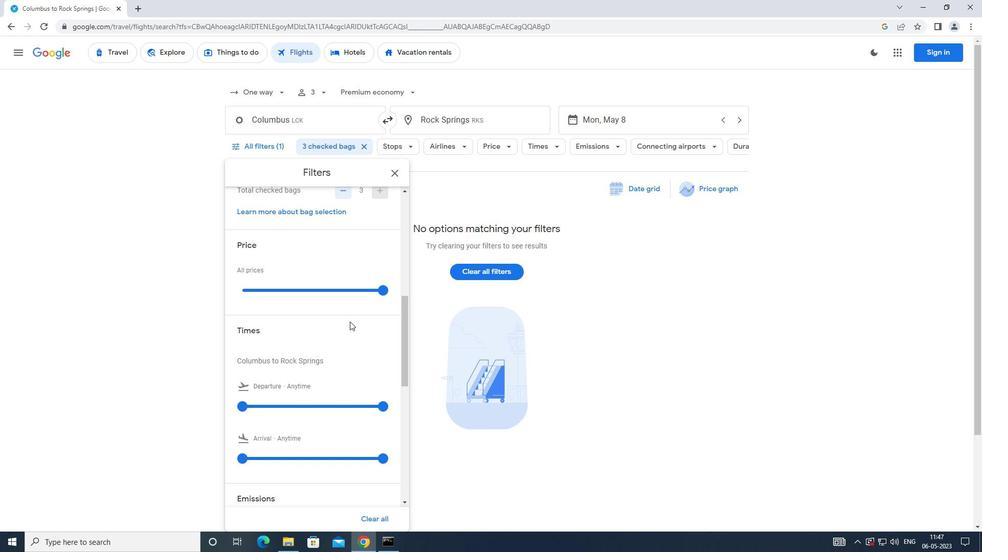 
Action: Mouse moved to (238, 303)
Screenshot: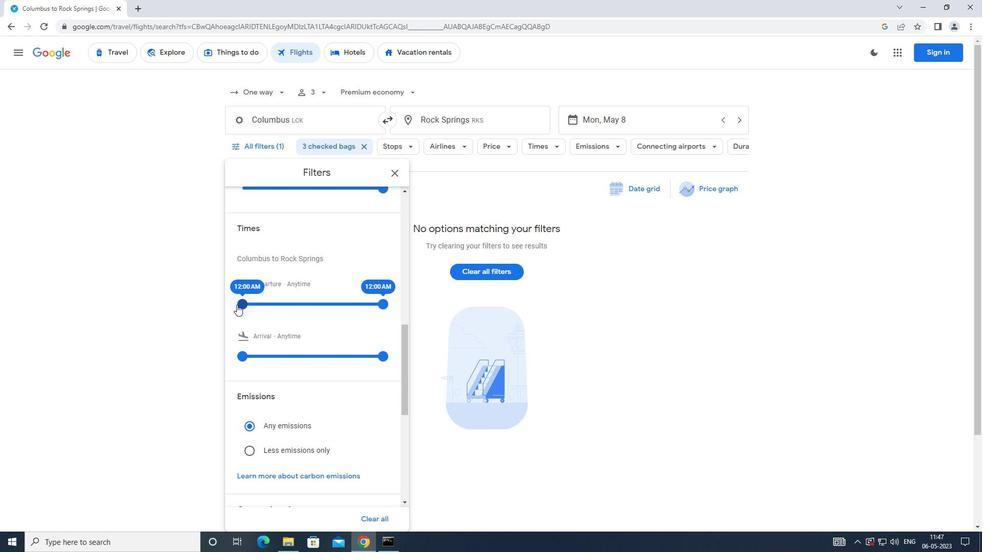 
Action: Mouse pressed left at (238, 303)
Screenshot: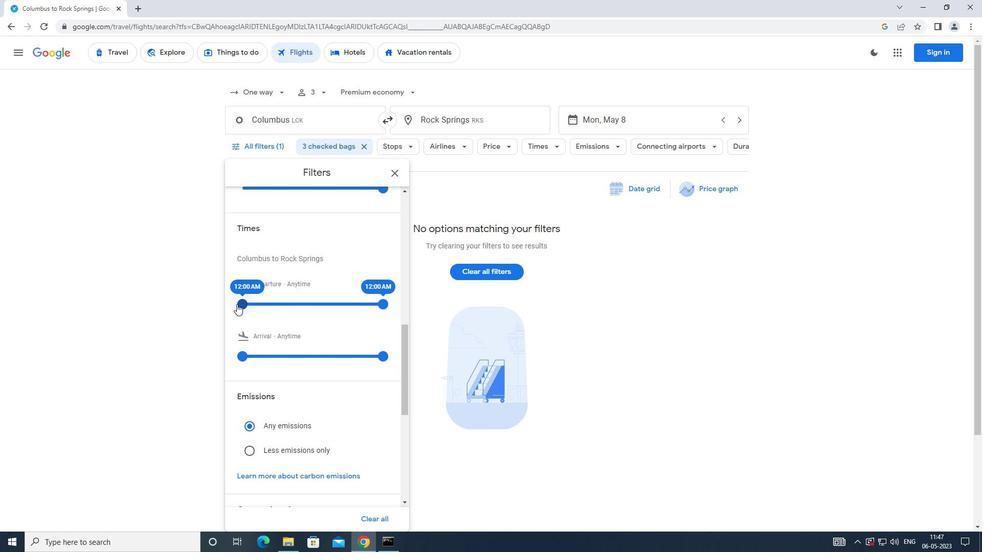 
Action: Mouse moved to (345, 304)
Screenshot: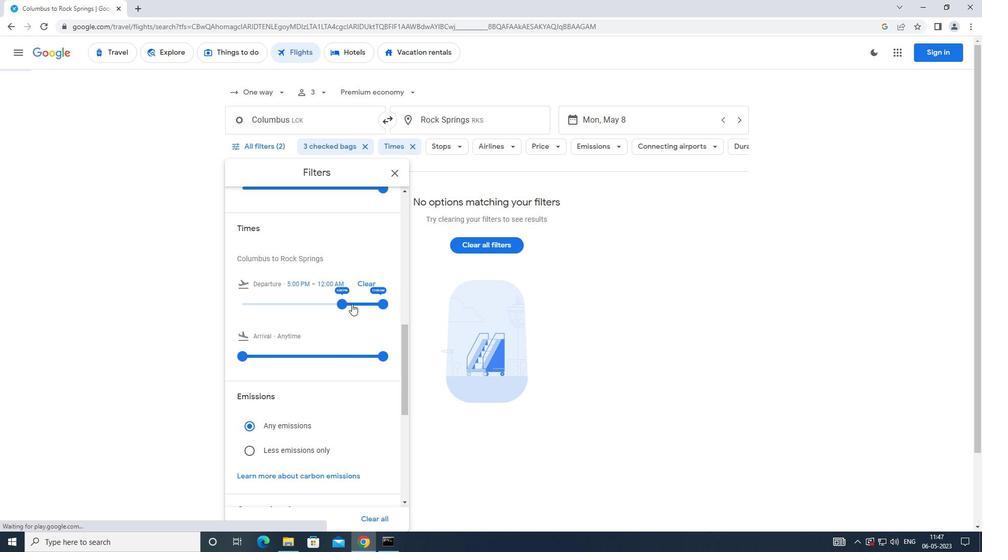 
Action: Mouse pressed left at (345, 304)
Screenshot: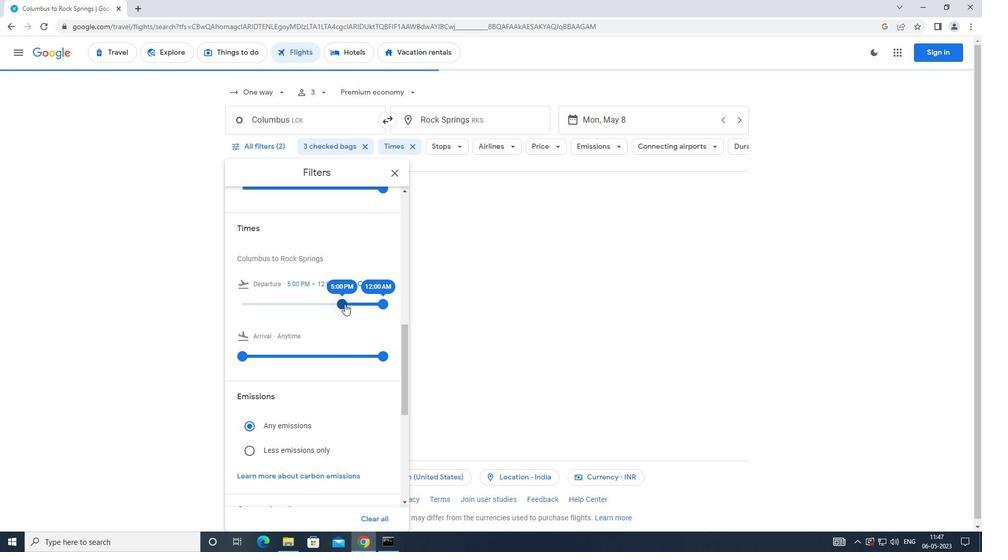 
Action: Mouse moved to (382, 304)
Screenshot: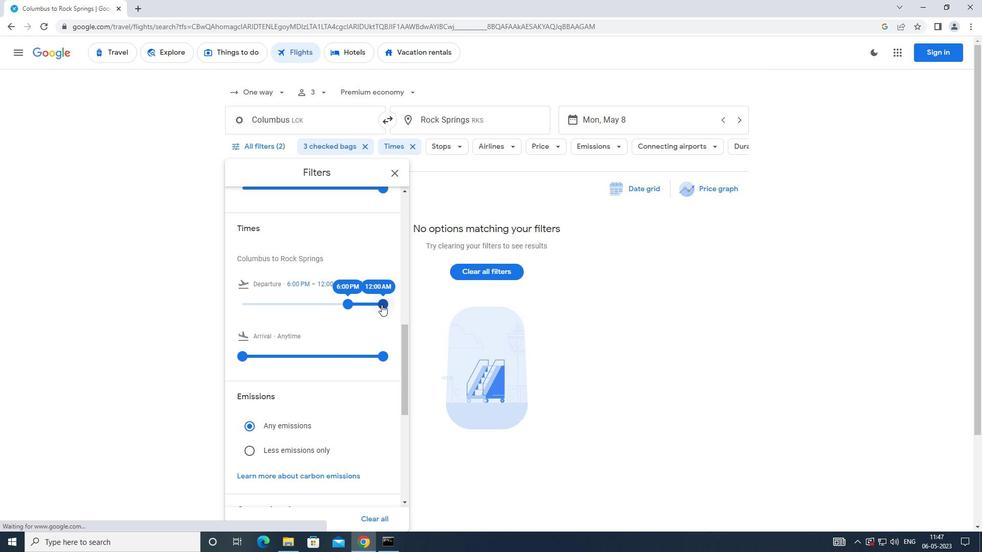 
Action: Mouse pressed left at (382, 304)
Screenshot: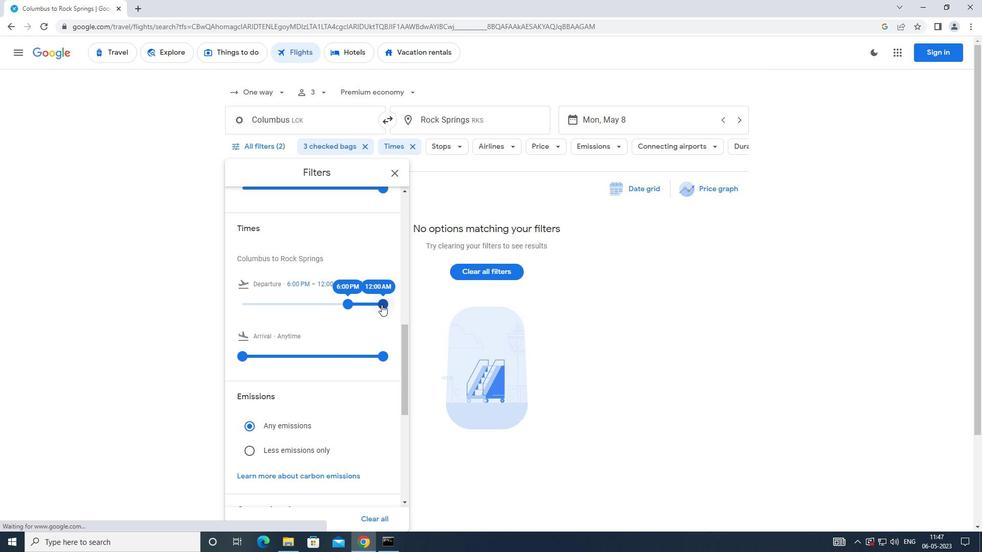 
Action: Mouse moved to (332, 309)
Screenshot: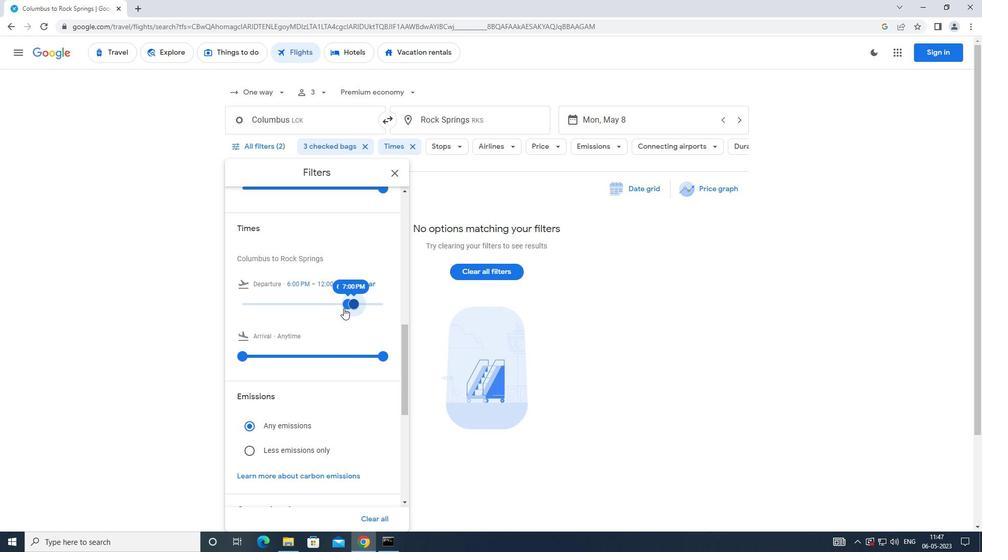 
